 Task: Find connections with filter location Kharakvasla with filter topic #Businessmindsetswith filter profile language French with filter current company JPMorgan Chase & Co. with filter school St. Martin's Engineering College with filter industry Public Policy Offices with filter service category HR Consulting with filter keywords title Plumber
Action: Mouse moved to (292, 223)
Screenshot: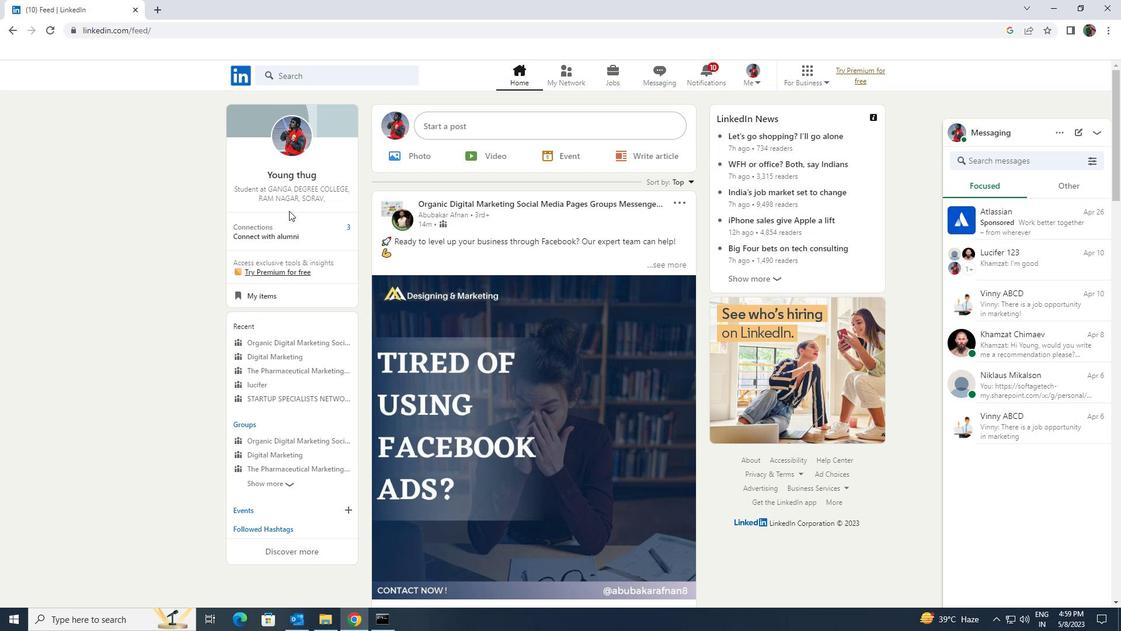 
Action: Mouse pressed left at (292, 223)
Screenshot: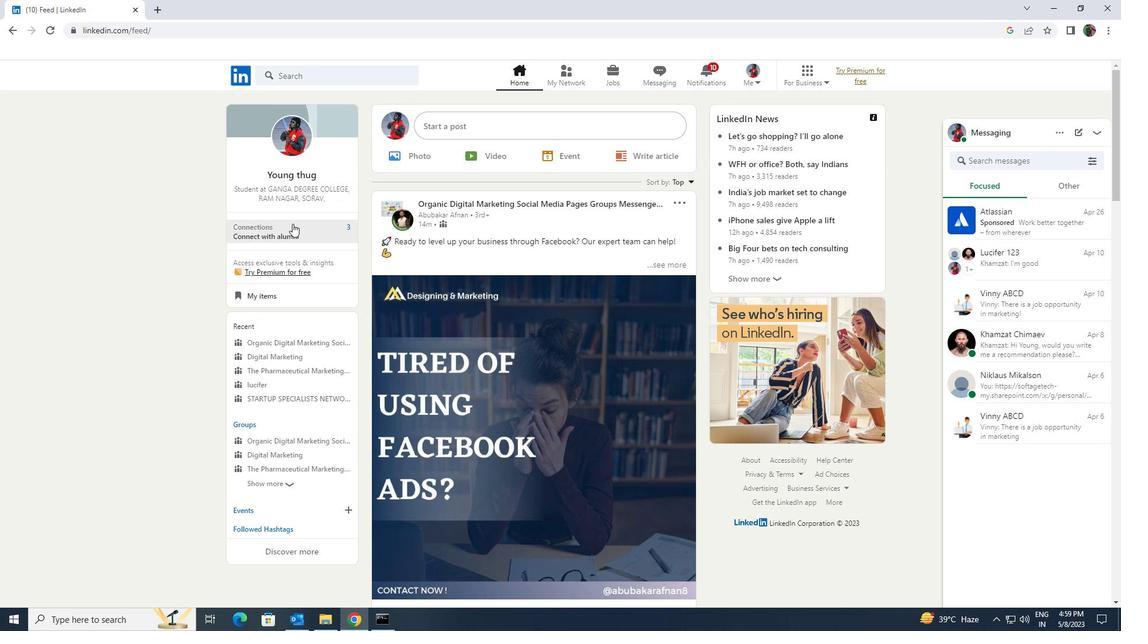 
Action: Mouse moved to (286, 139)
Screenshot: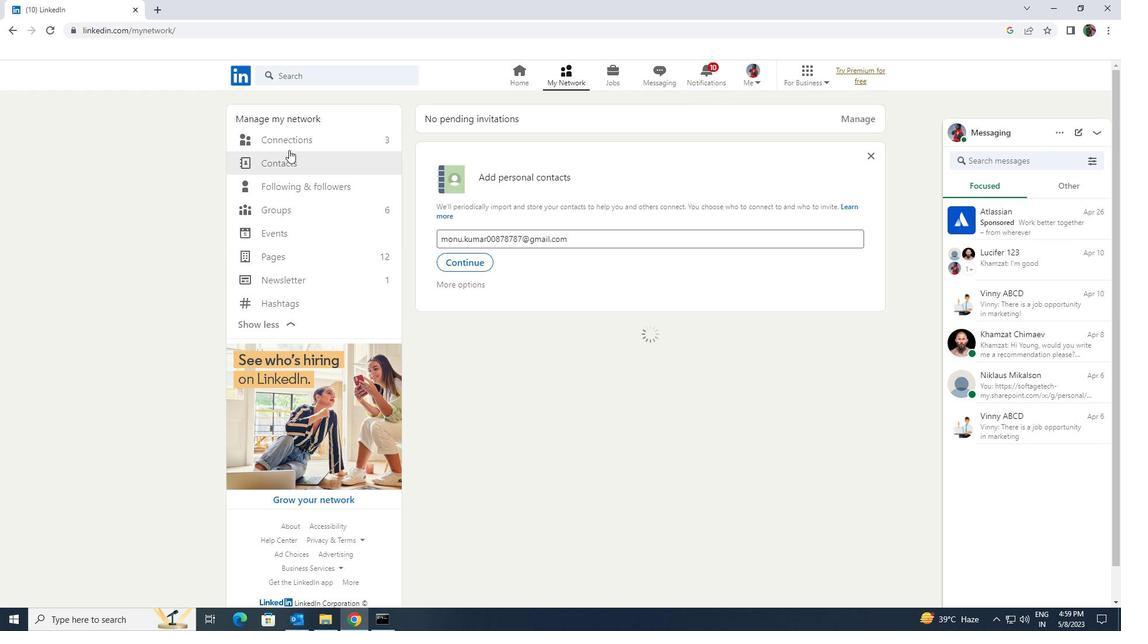 
Action: Mouse pressed left at (286, 139)
Screenshot: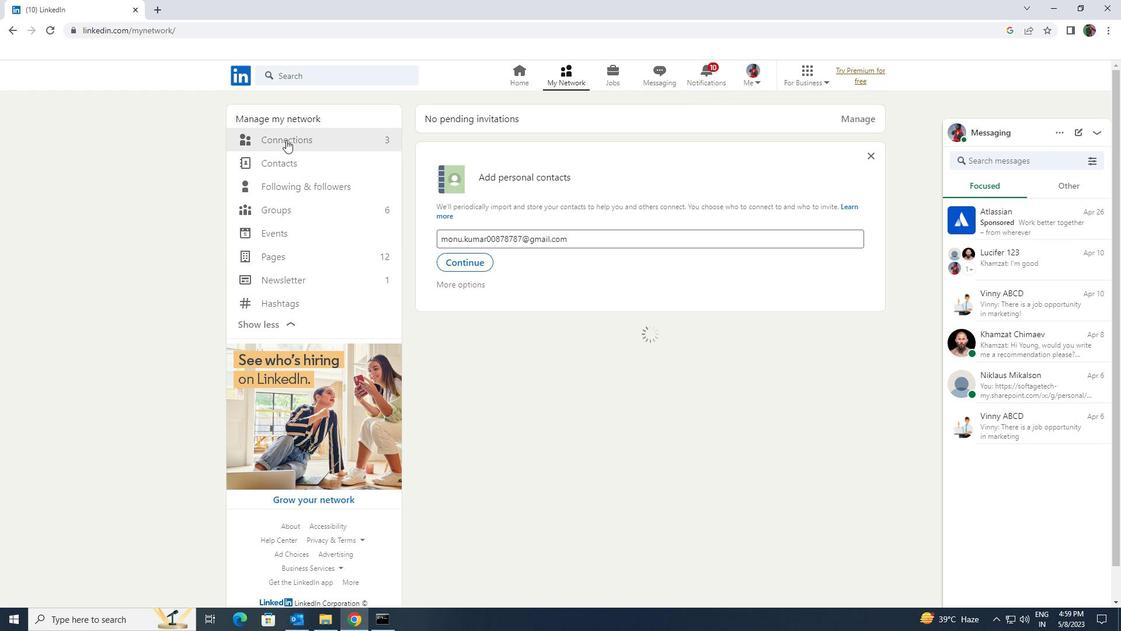
Action: Mouse moved to (641, 136)
Screenshot: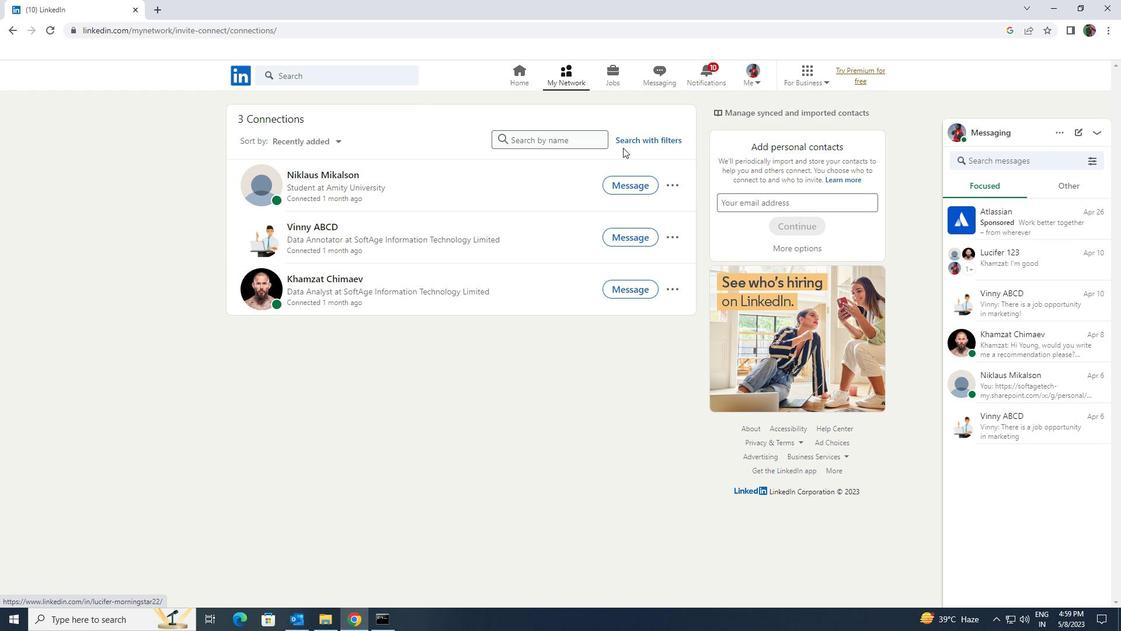 
Action: Mouse pressed left at (641, 136)
Screenshot: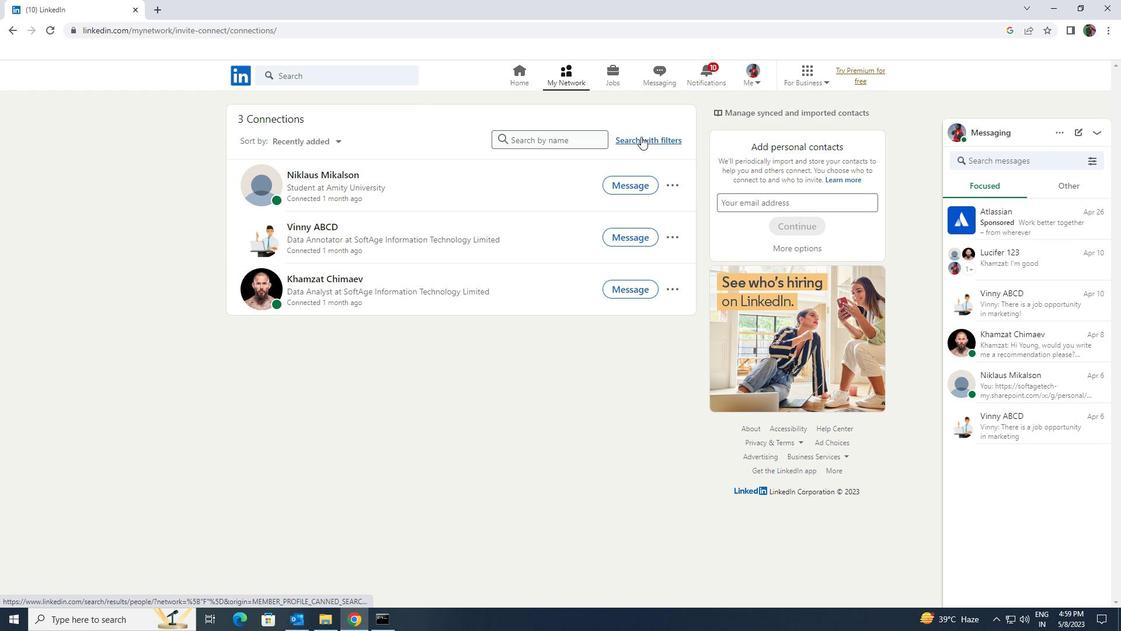
Action: Mouse moved to (601, 106)
Screenshot: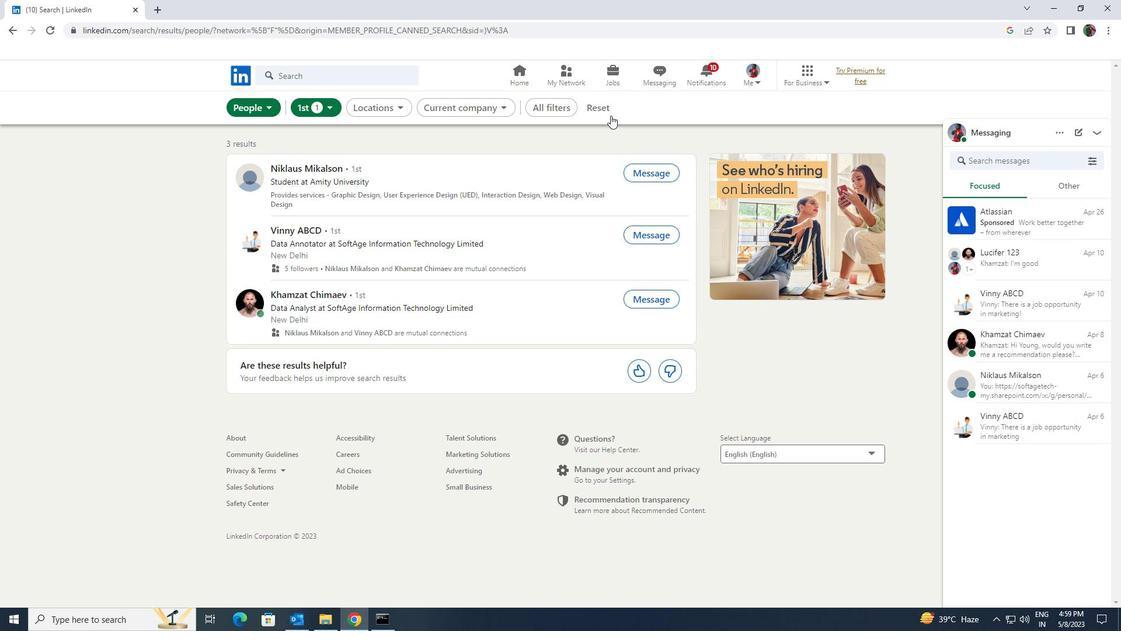 
Action: Mouse pressed left at (601, 106)
Screenshot: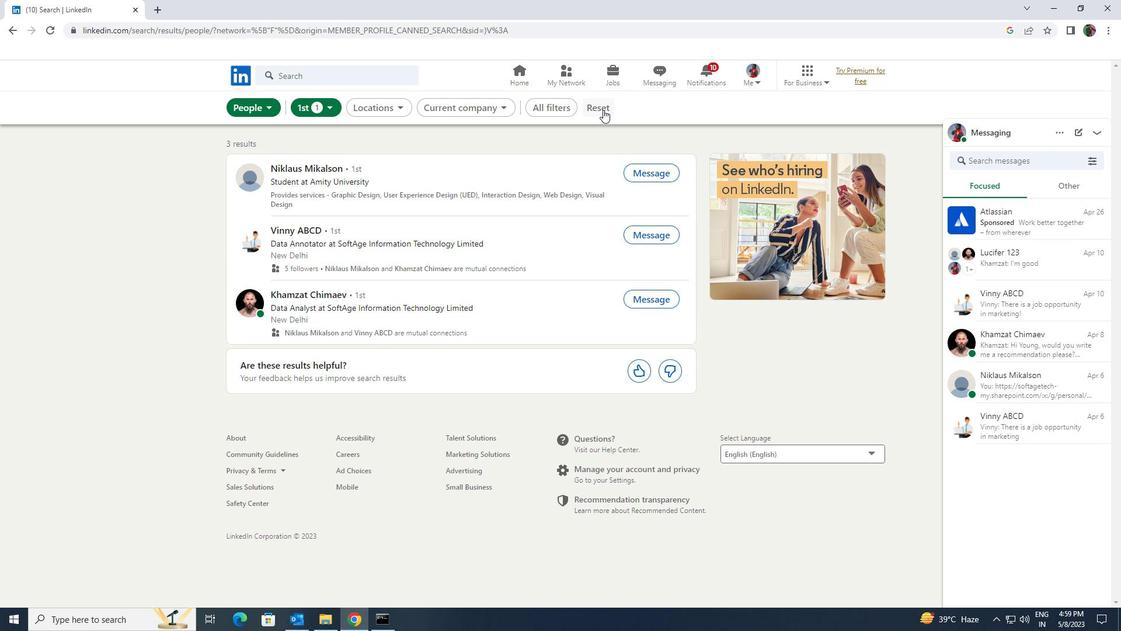 
Action: Mouse moved to (586, 106)
Screenshot: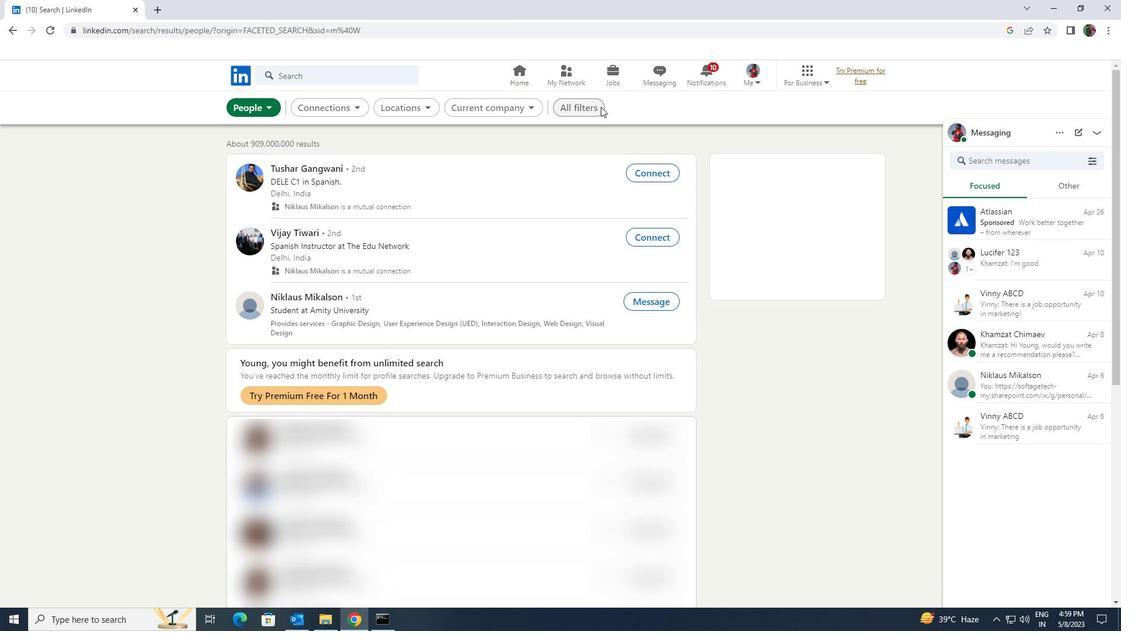 
Action: Mouse pressed left at (586, 106)
Screenshot: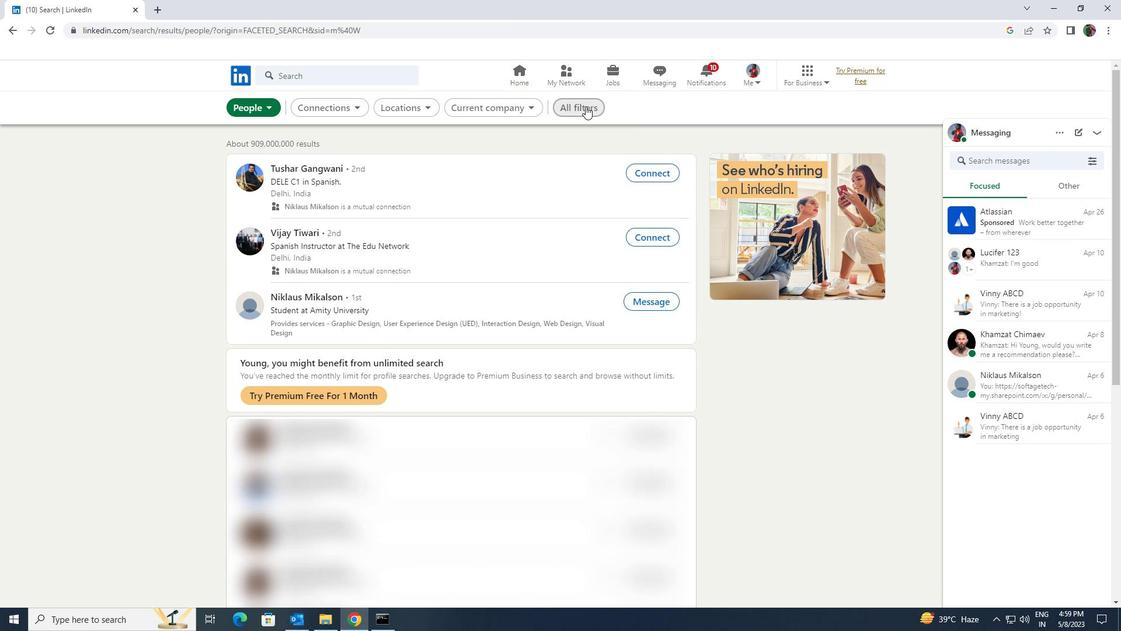 
Action: Mouse moved to (970, 462)
Screenshot: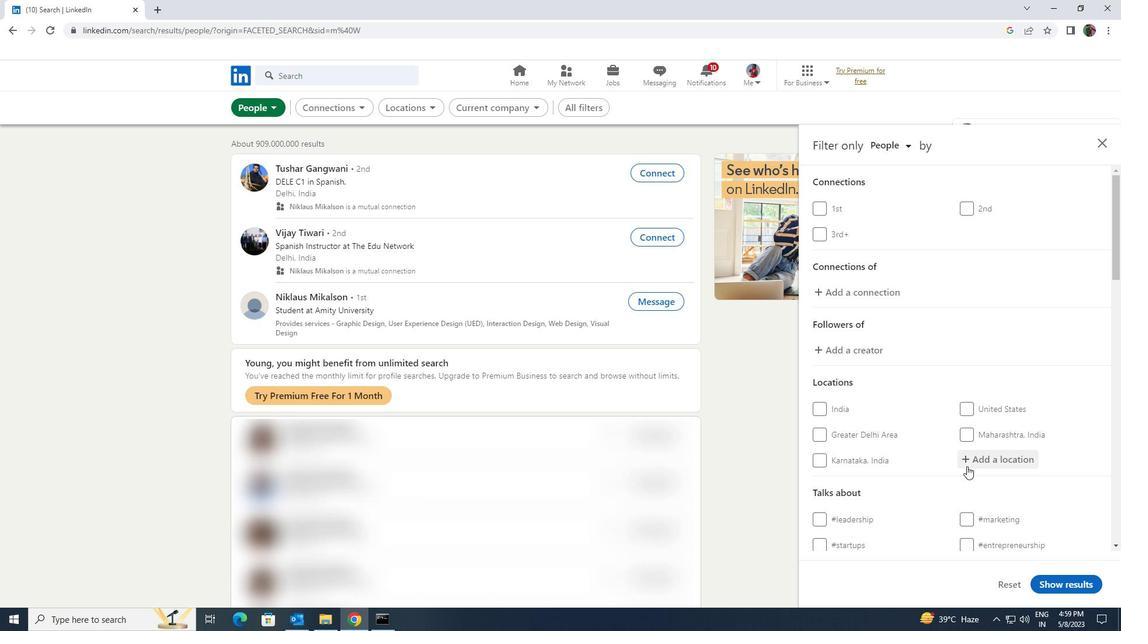 
Action: Mouse pressed left at (970, 462)
Screenshot: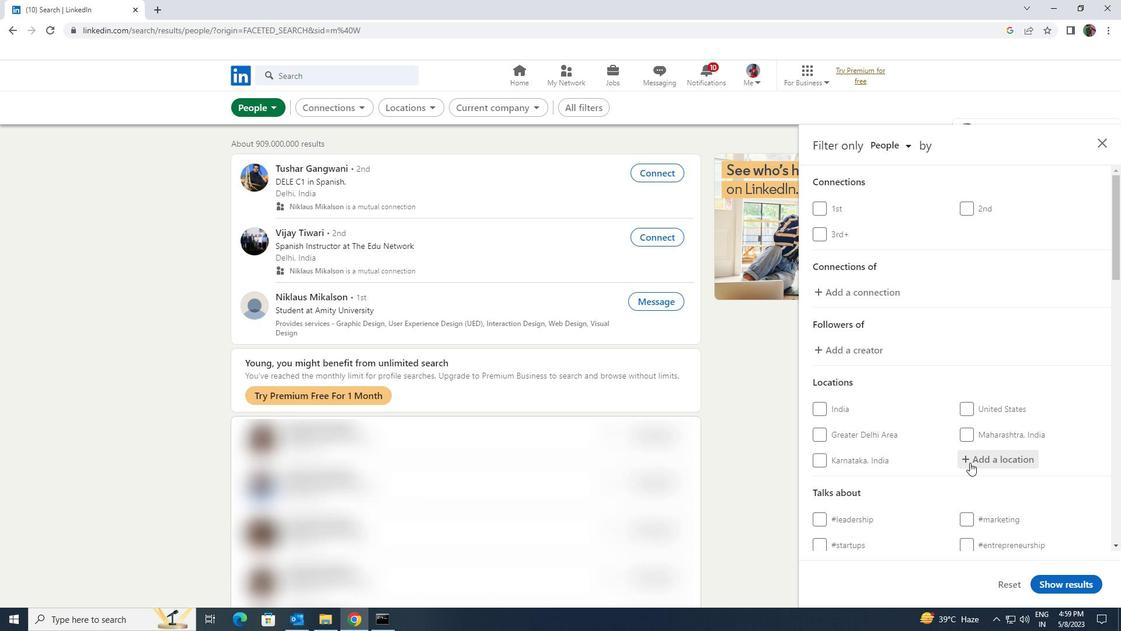 
Action: Mouse moved to (969, 460)
Screenshot: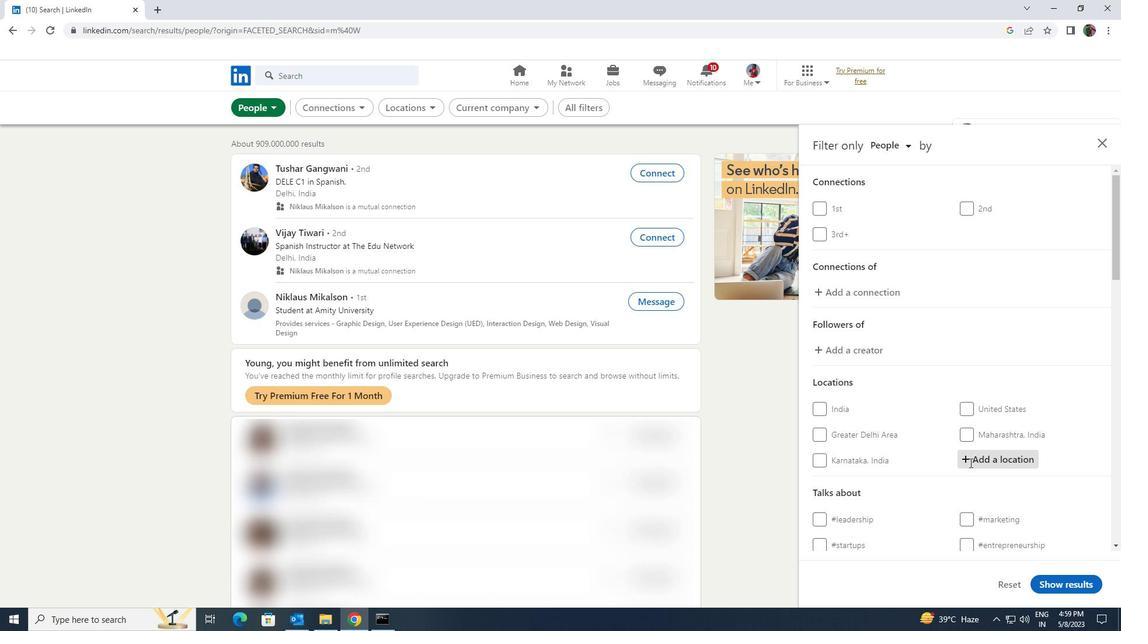
Action: Key pressed <Key.shift>KJ<Key.backspace>HARAKVASLA
Screenshot: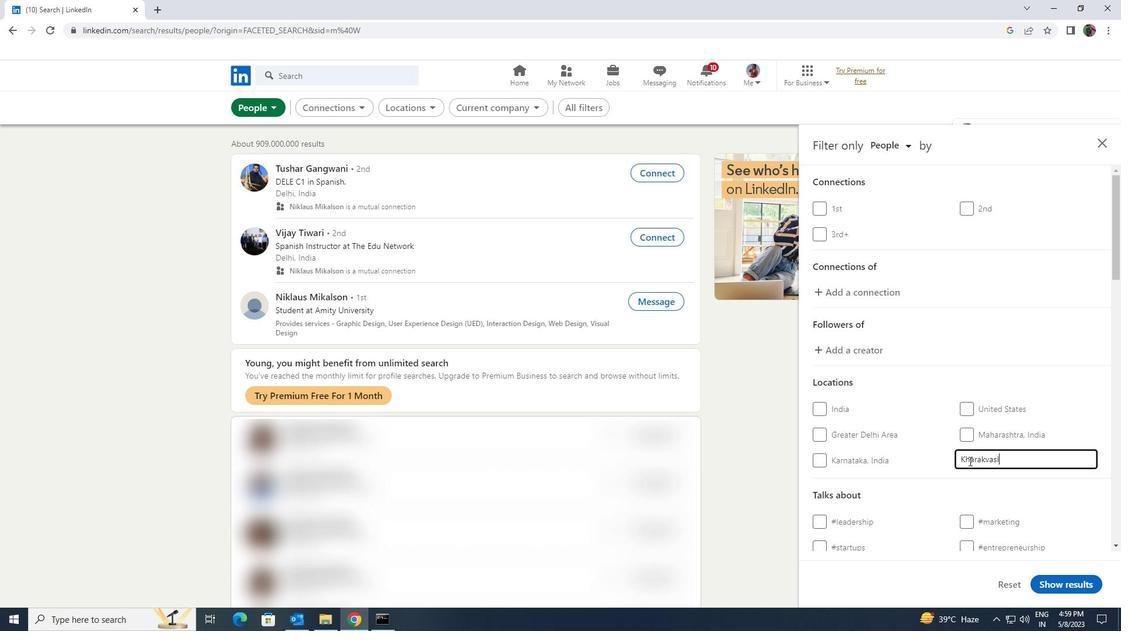 
Action: Mouse scrolled (969, 460) with delta (0, 0)
Screenshot: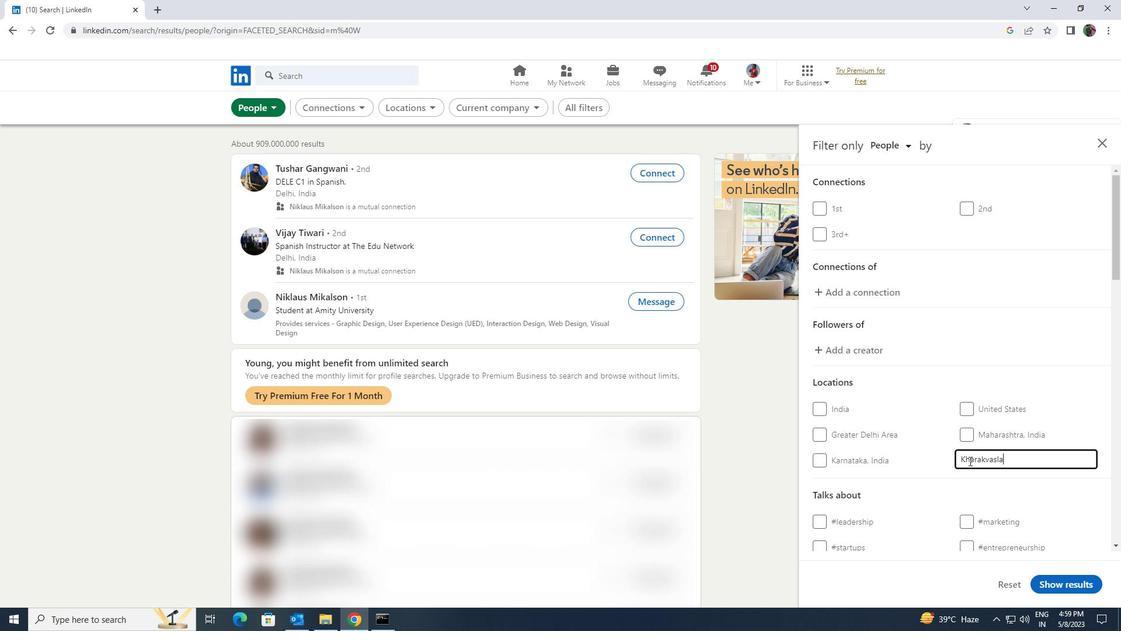 
Action: Mouse scrolled (969, 460) with delta (0, 0)
Screenshot: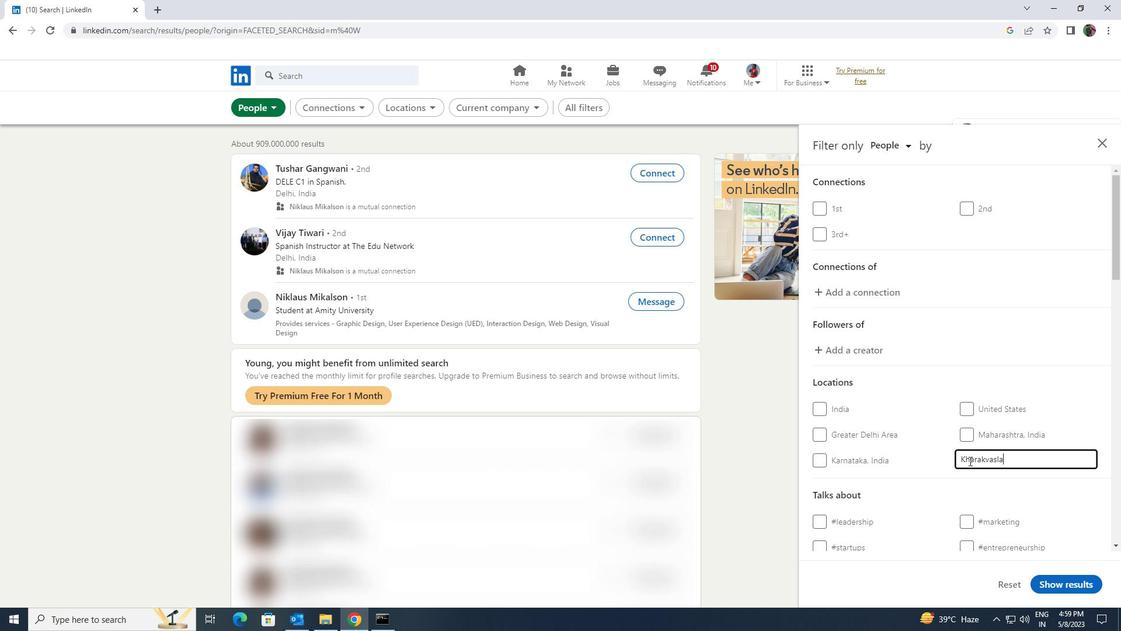 
Action: Mouse scrolled (969, 460) with delta (0, 0)
Screenshot: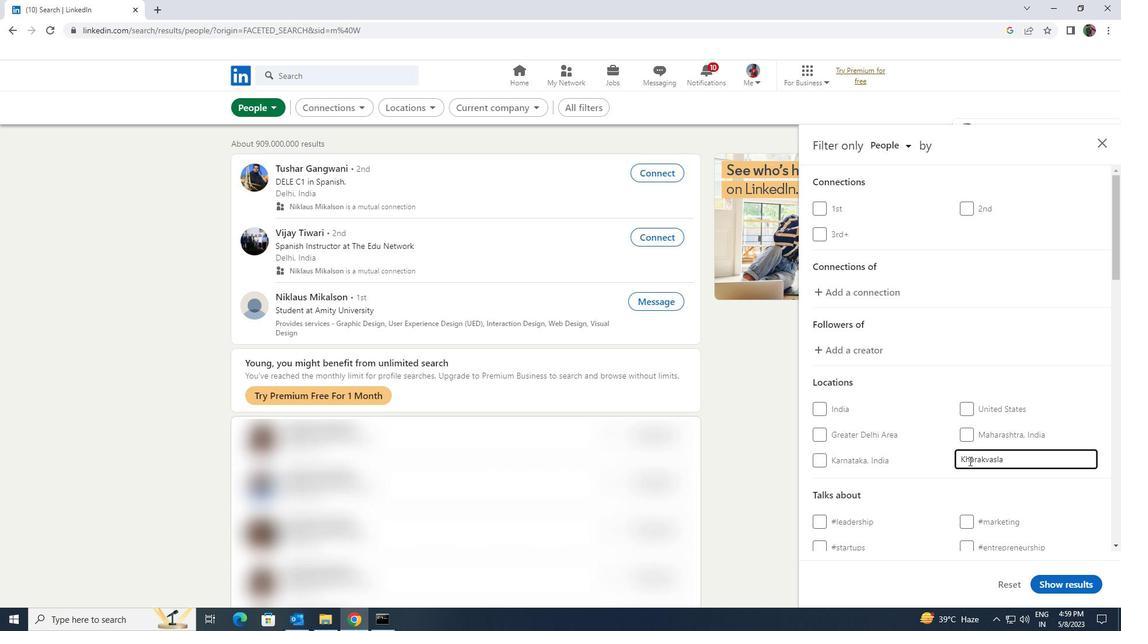 
Action: Mouse moved to (986, 401)
Screenshot: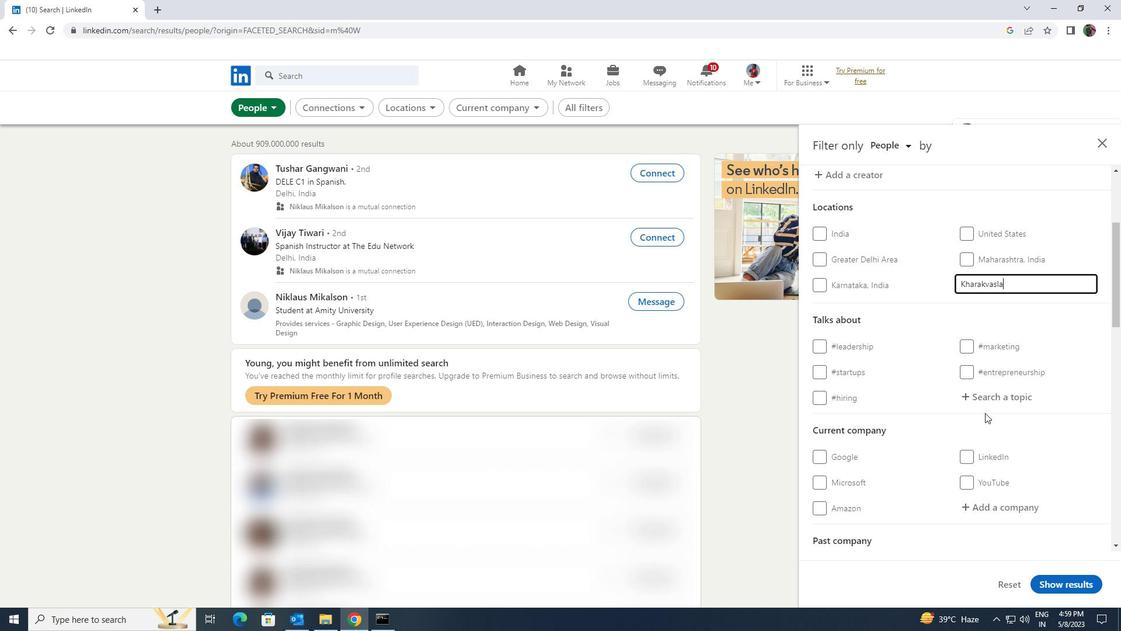 
Action: Mouse pressed left at (986, 401)
Screenshot: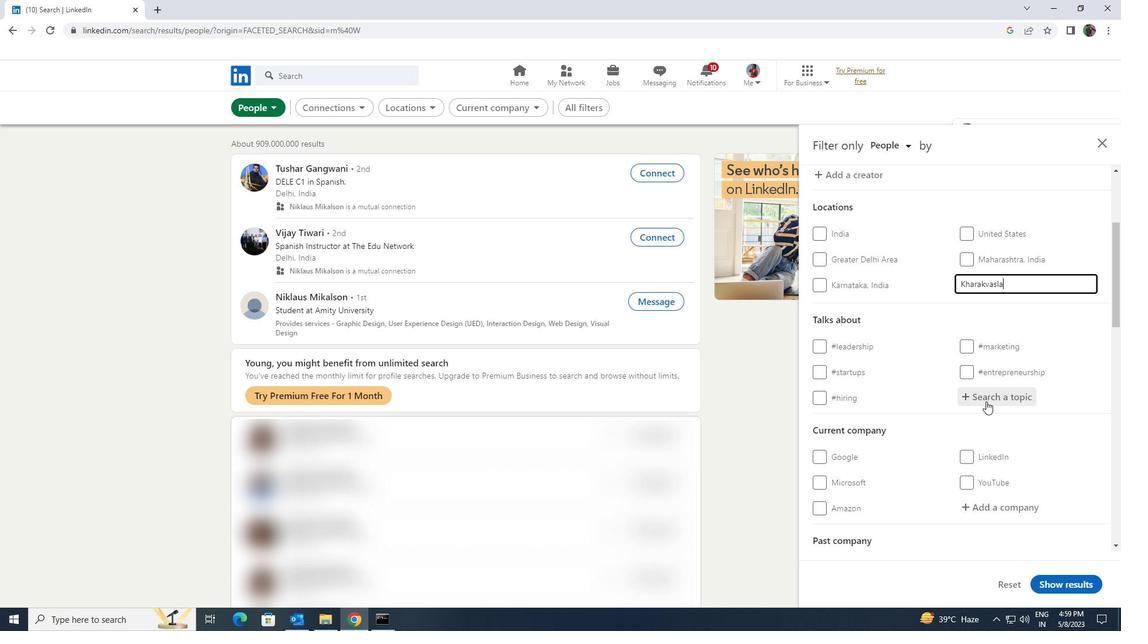 
Action: Key pressed <Key.shift><Key.shift><Key.shift>BUSINESSMIN
Screenshot: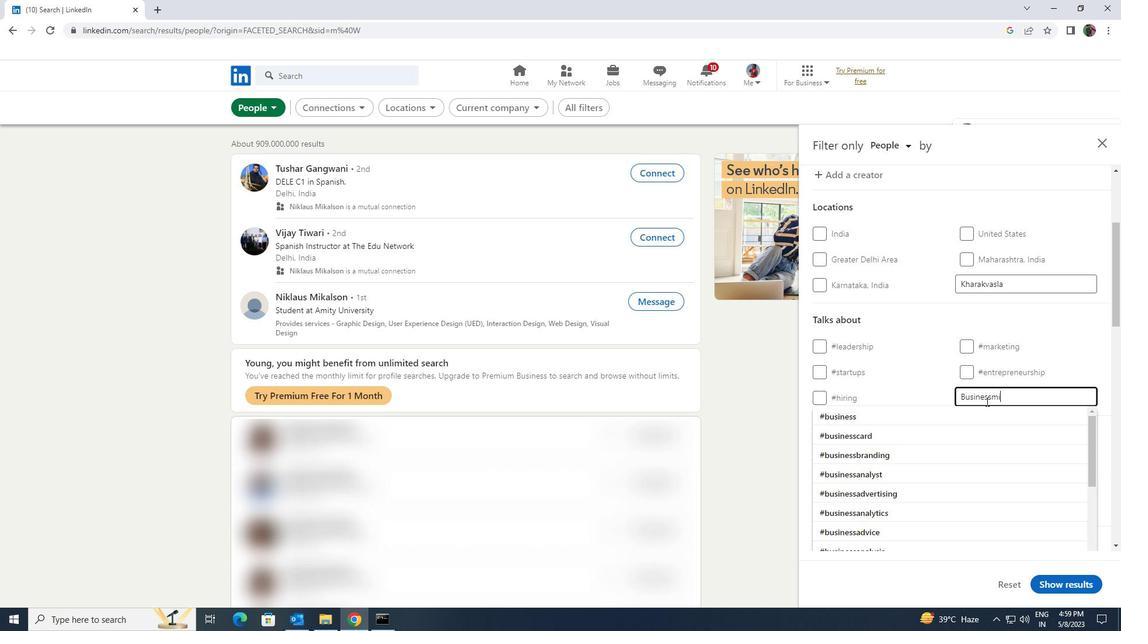 
Action: Mouse moved to (967, 433)
Screenshot: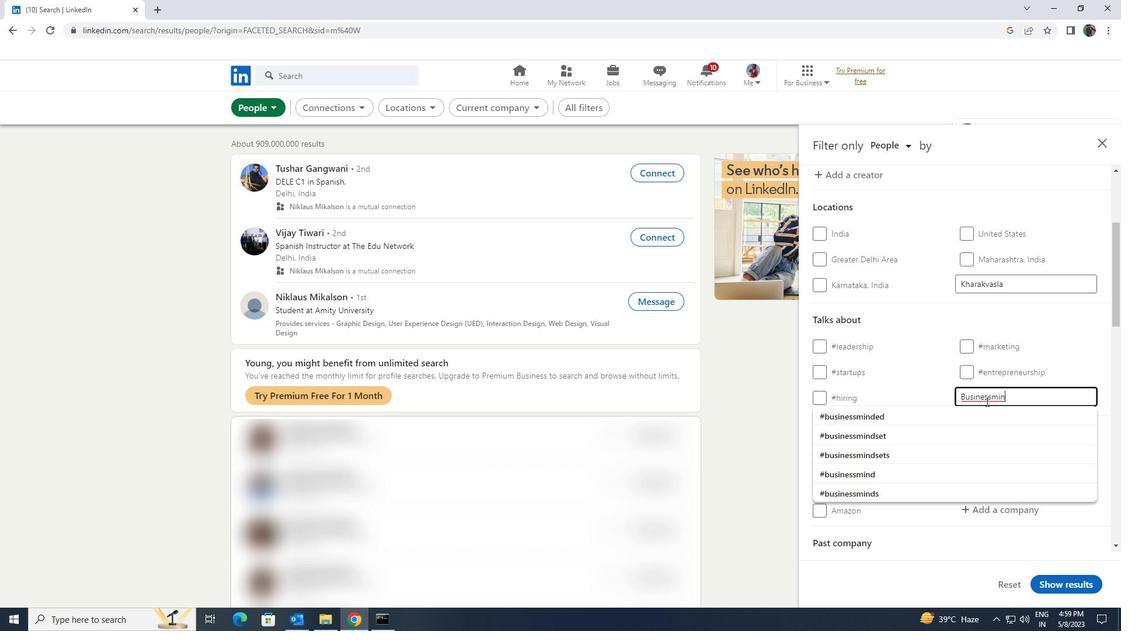 
Action: Mouse pressed left at (967, 433)
Screenshot: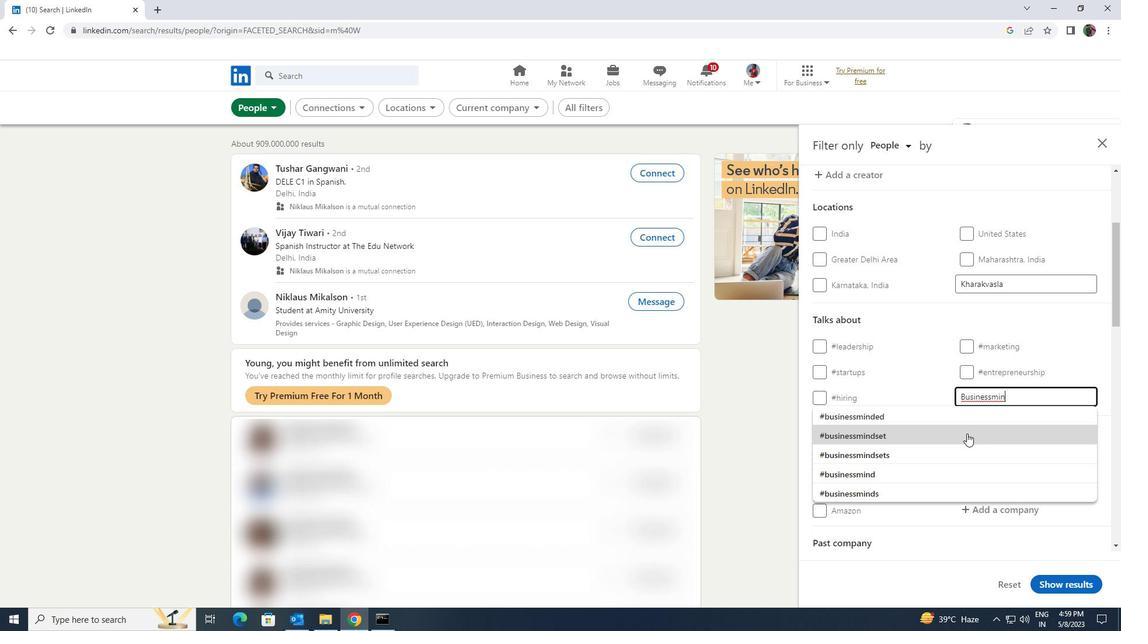 
Action: Mouse scrolled (967, 432) with delta (0, 0)
Screenshot: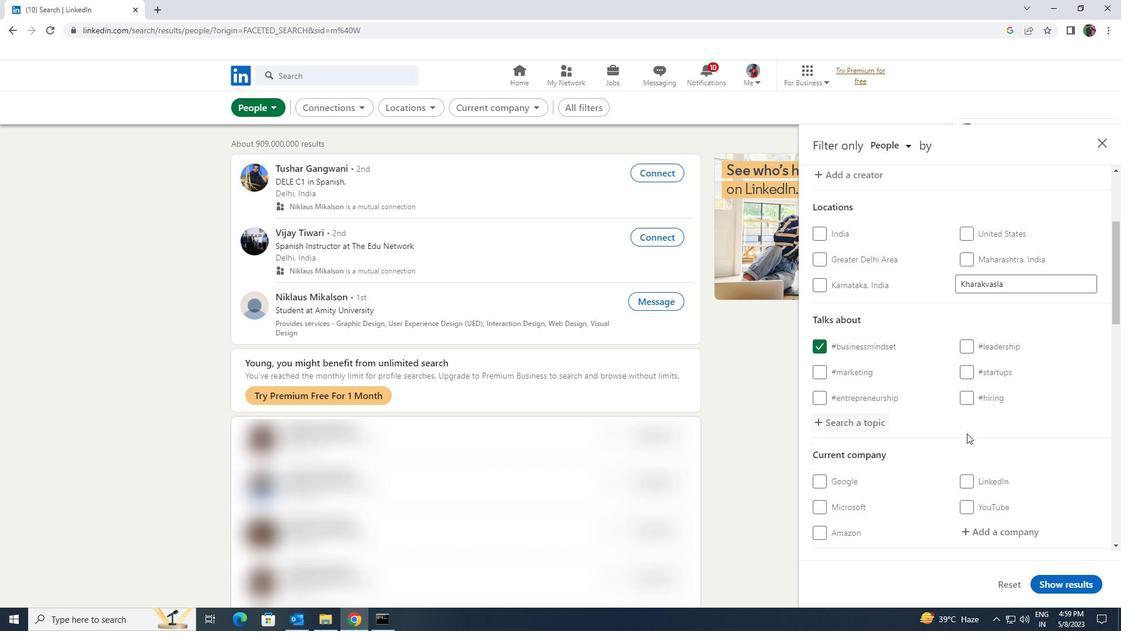 
Action: Mouse scrolled (967, 432) with delta (0, 0)
Screenshot: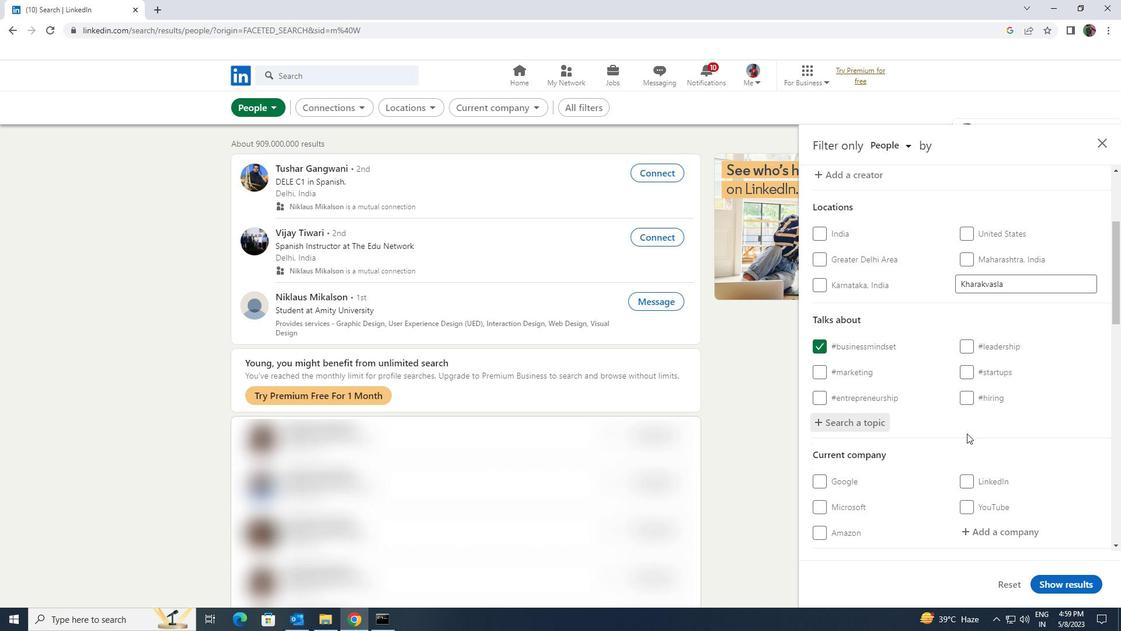 
Action: Mouse scrolled (967, 432) with delta (0, 0)
Screenshot: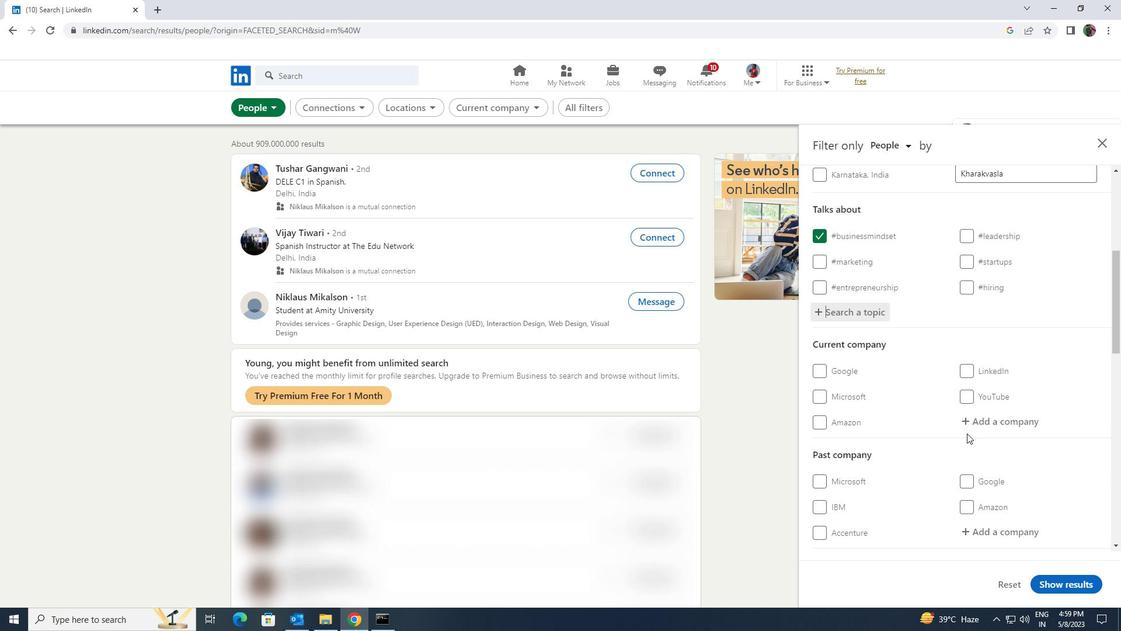 
Action: Mouse scrolled (967, 432) with delta (0, 0)
Screenshot: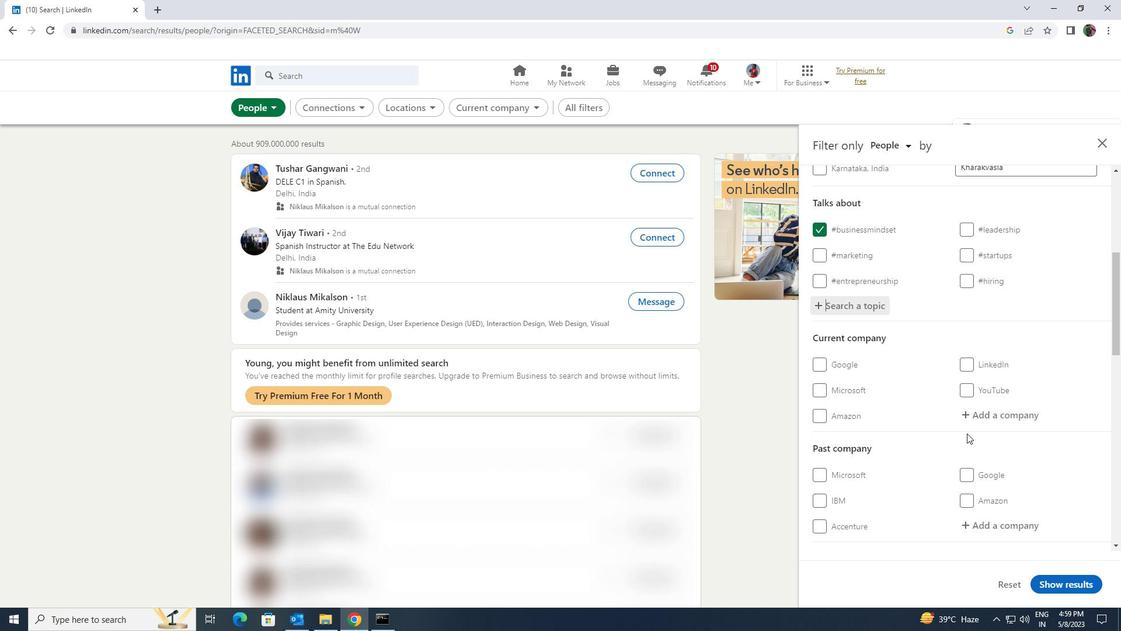 
Action: Mouse scrolled (967, 432) with delta (0, 0)
Screenshot: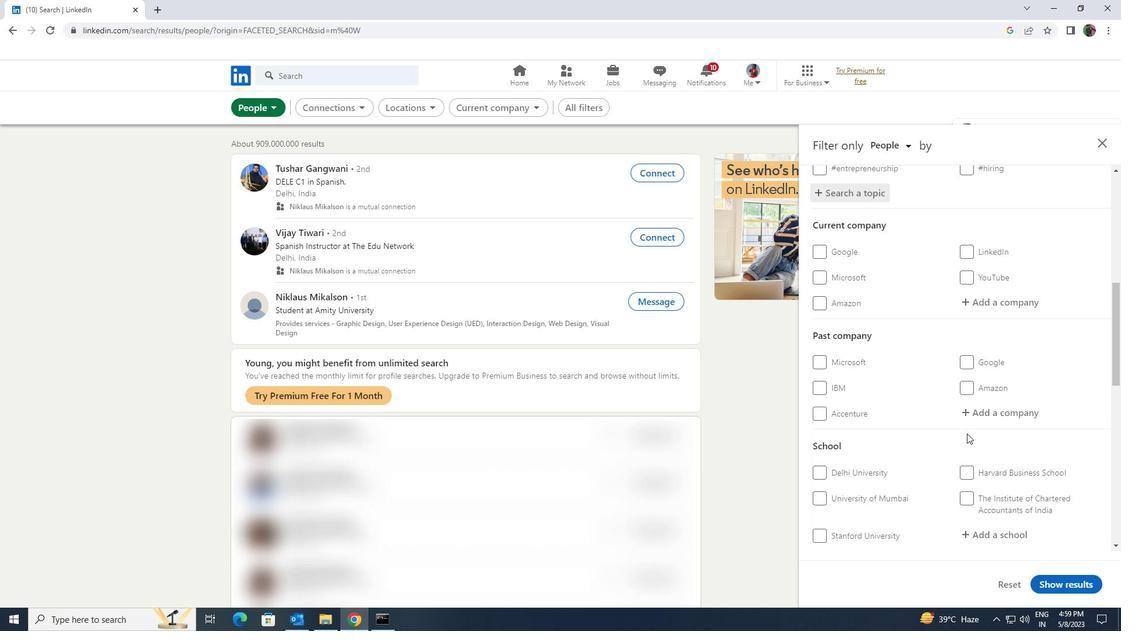 
Action: Mouse scrolled (967, 432) with delta (0, 0)
Screenshot: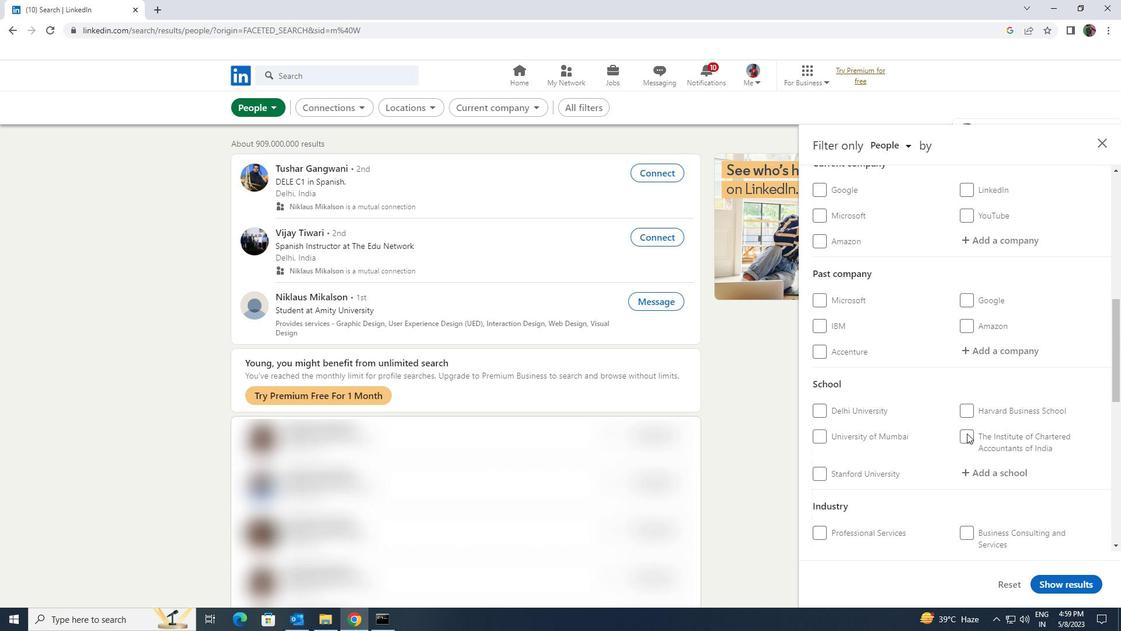 
Action: Mouse scrolled (967, 432) with delta (0, 0)
Screenshot: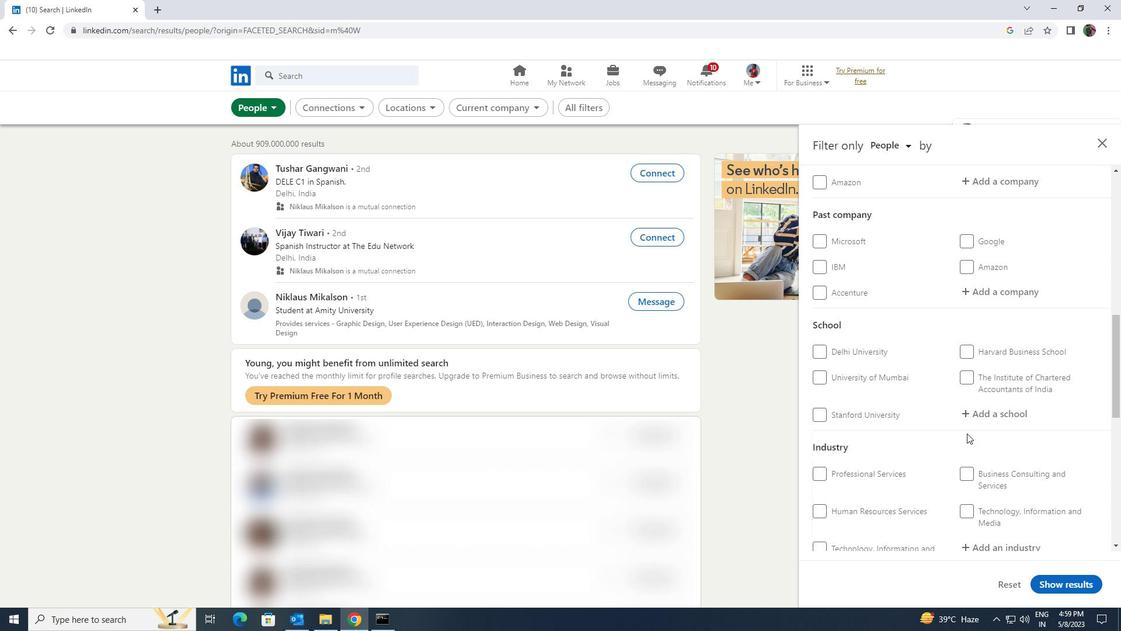 
Action: Mouse scrolled (967, 432) with delta (0, 0)
Screenshot: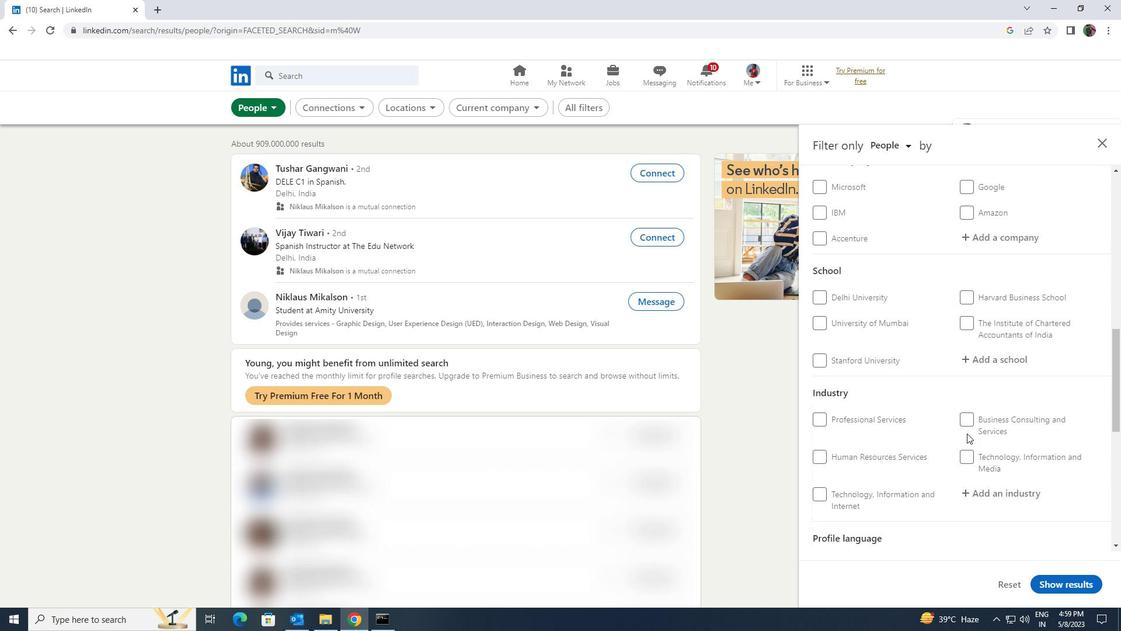 
Action: Mouse scrolled (967, 432) with delta (0, 0)
Screenshot: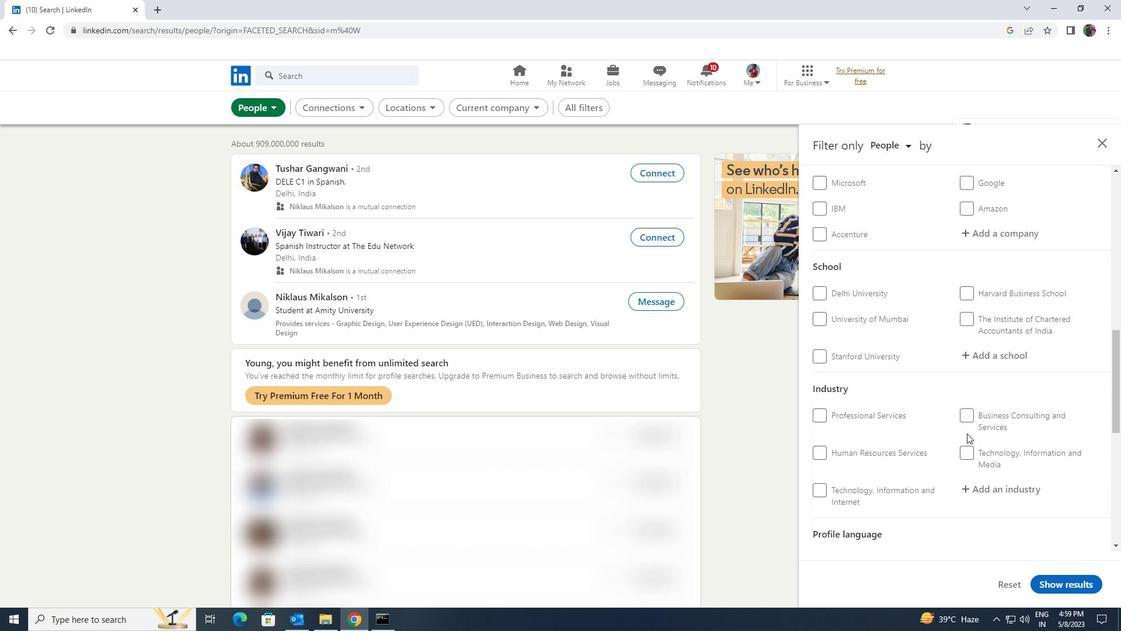
Action: Mouse scrolled (967, 432) with delta (0, 0)
Screenshot: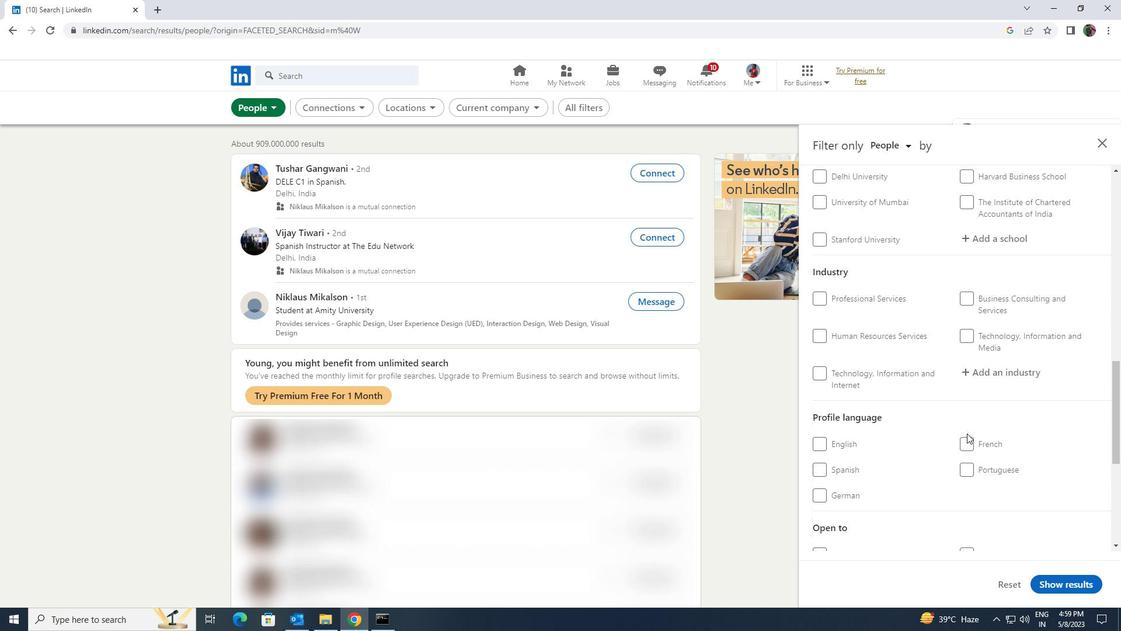 
Action: Mouse moved to (971, 392)
Screenshot: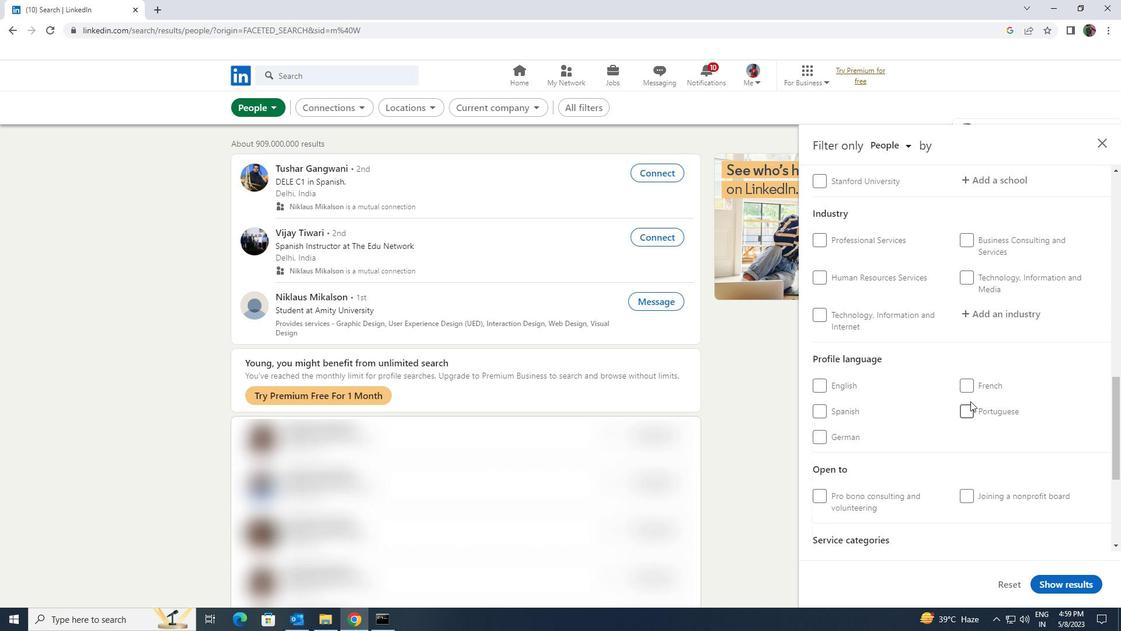 
Action: Mouse pressed left at (971, 392)
Screenshot: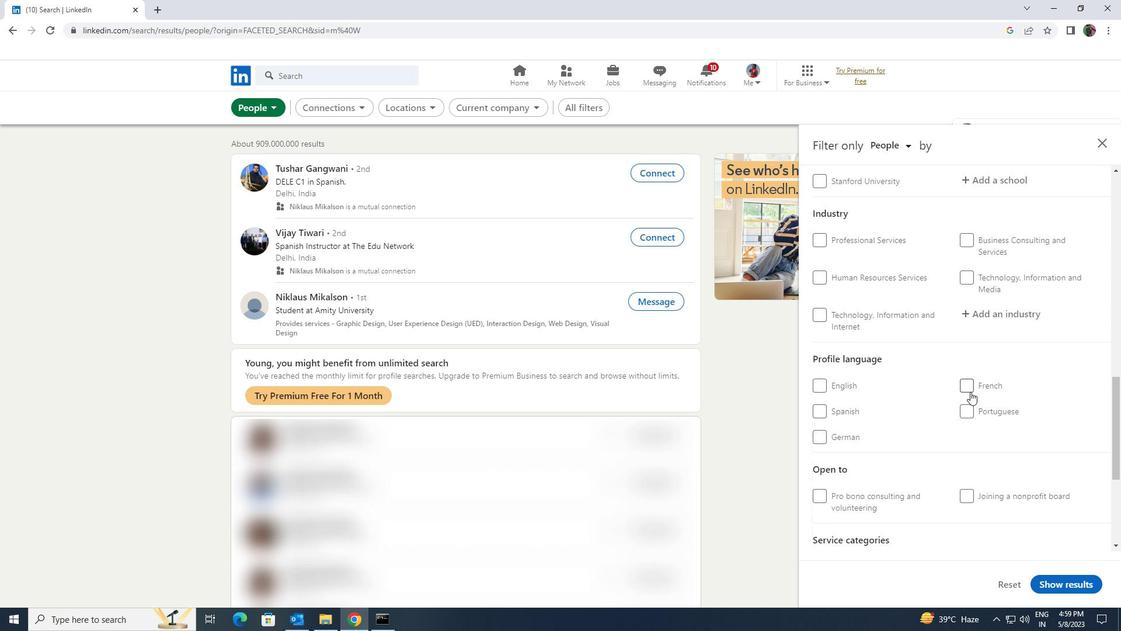 
Action: Mouse scrolled (971, 392) with delta (0, 0)
Screenshot: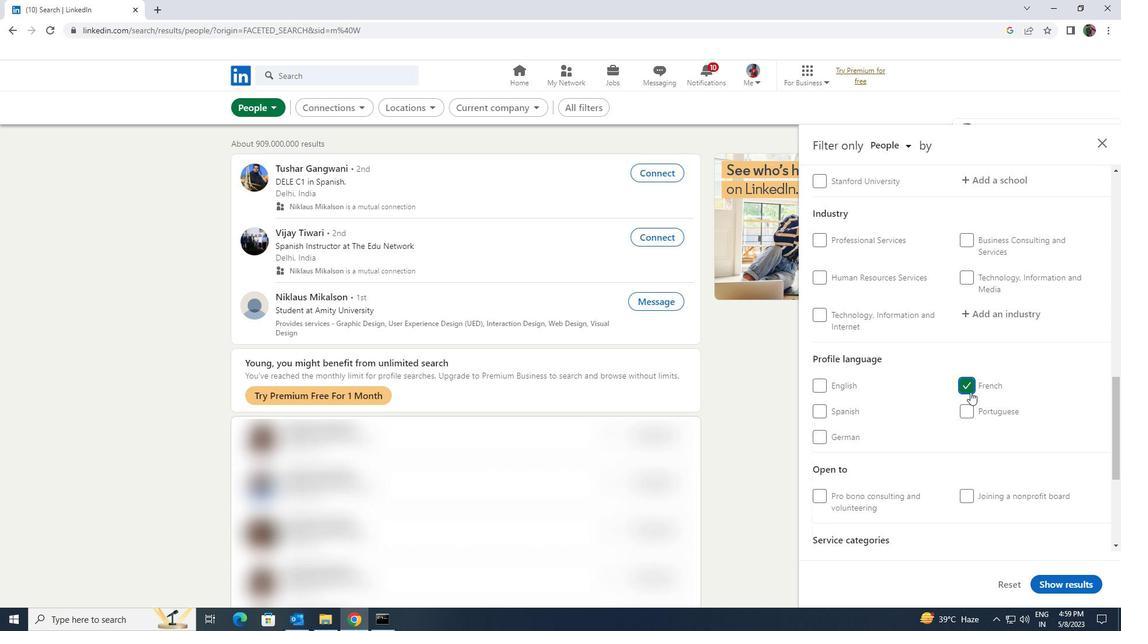 
Action: Mouse scrolled (971, 392) with delta (0, 0)
Screenshot: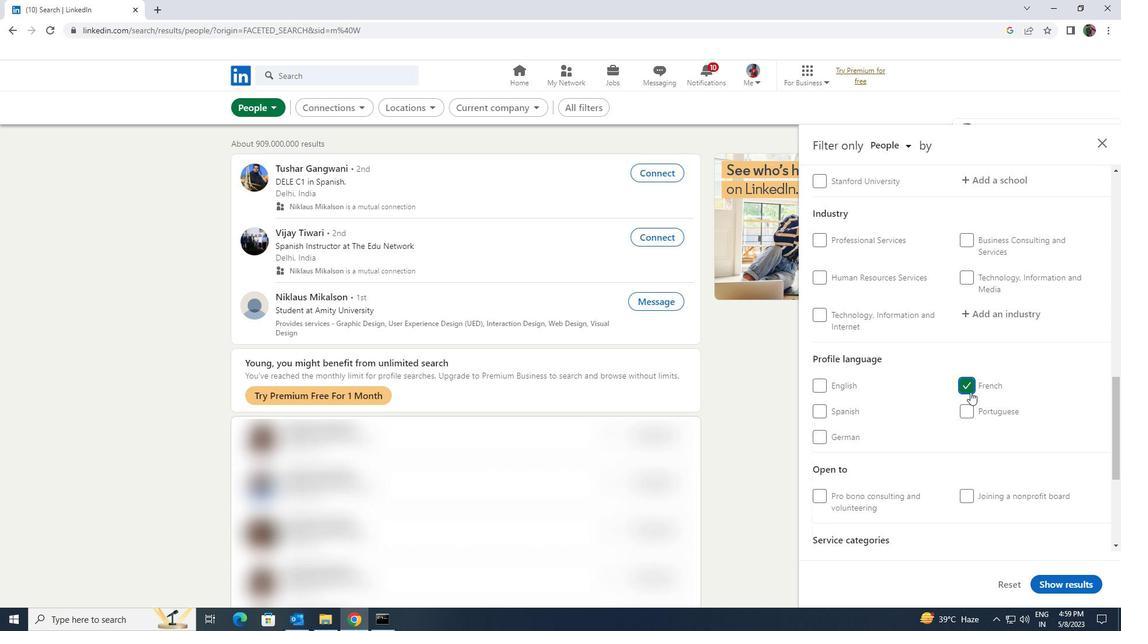 
Action: Mouse scrolled (971, 392) with delta (0, 0)
Screenshot: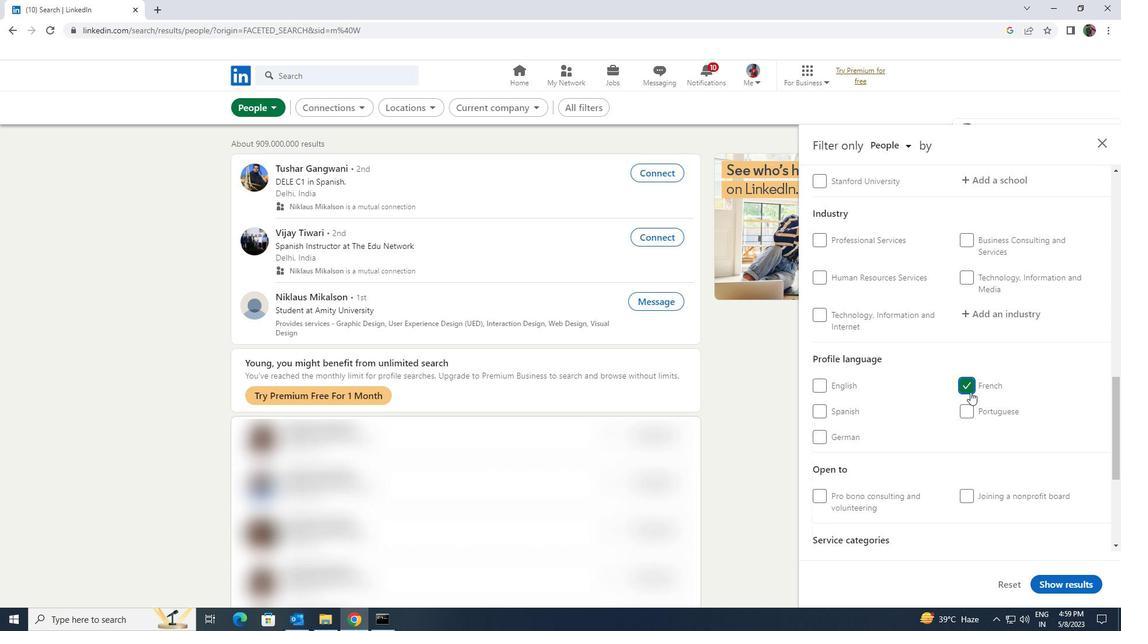 
Action: Mouse scrolled (971, 392) with delta (0, 0)
Screenshot: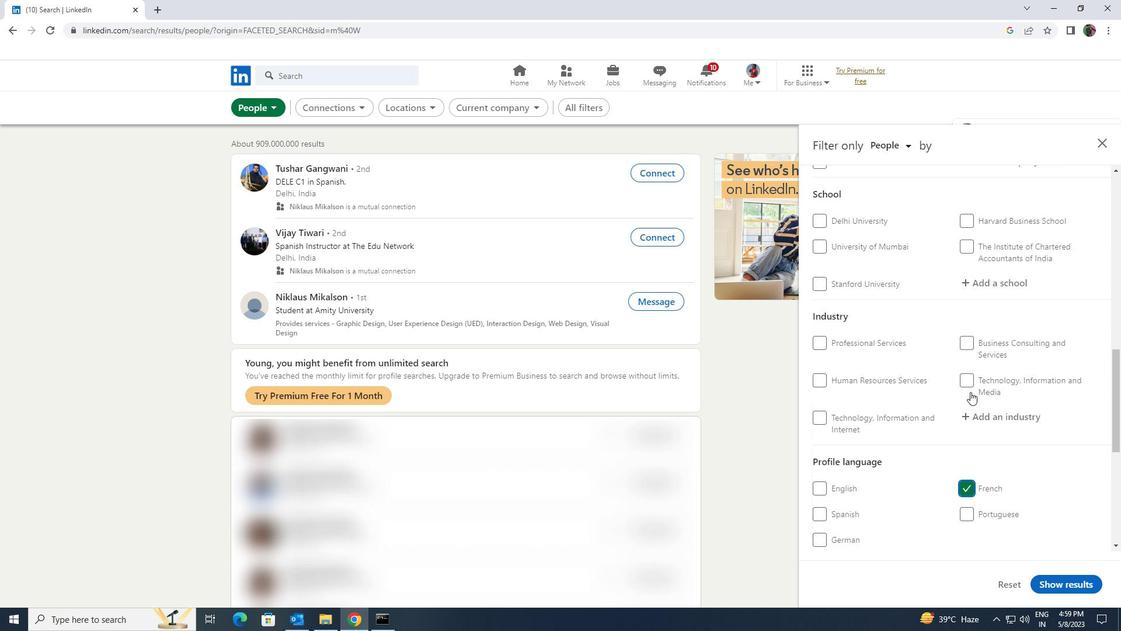 
Action: Mouse scrolled (971, 392) with delta (0, 0)
Screenshot: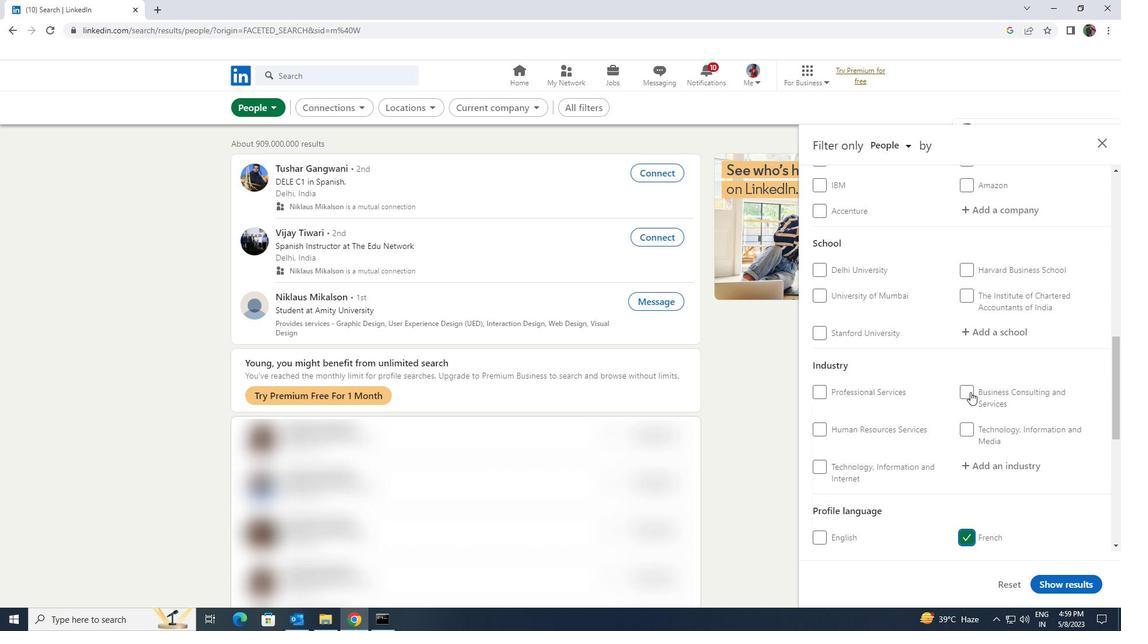 
Action: Mouse scrolled (971, 392) with delta (0, 0)
Screenshot: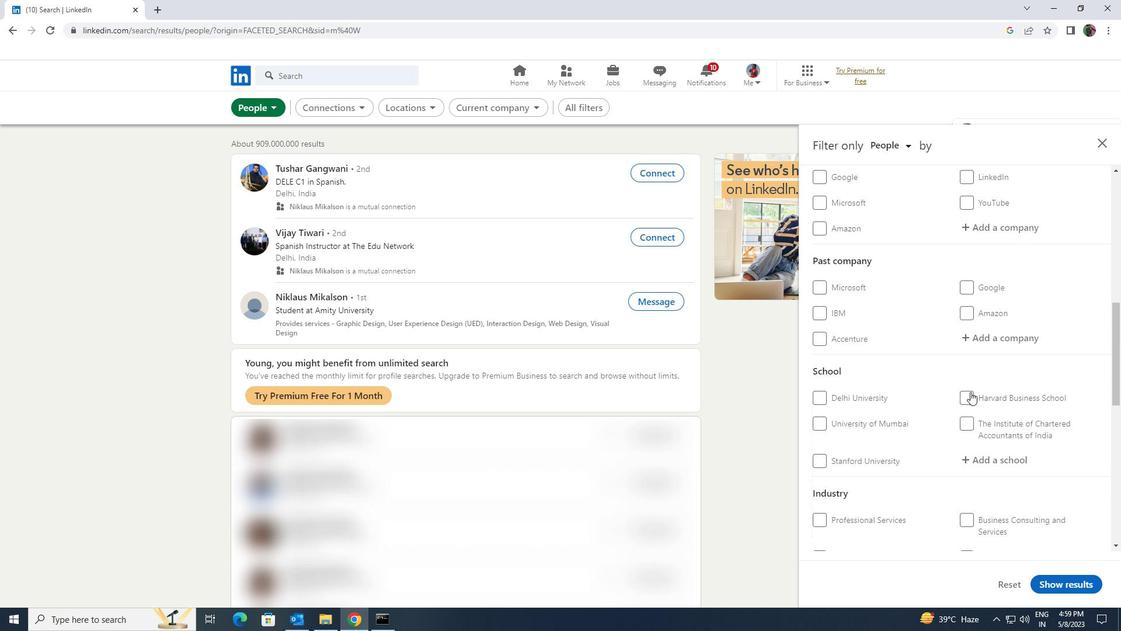 
Action: Mouse scrolled (971, 392) with delta (0, 0)
Screenshot: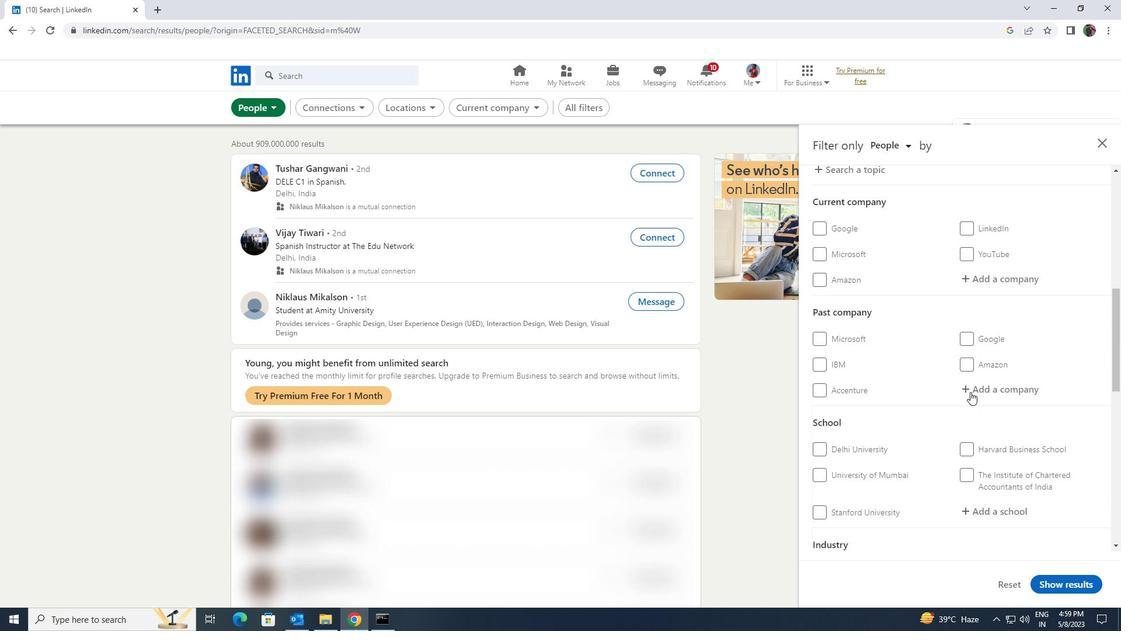 
Action: Mouse moved to (973, 359)
Screenshot: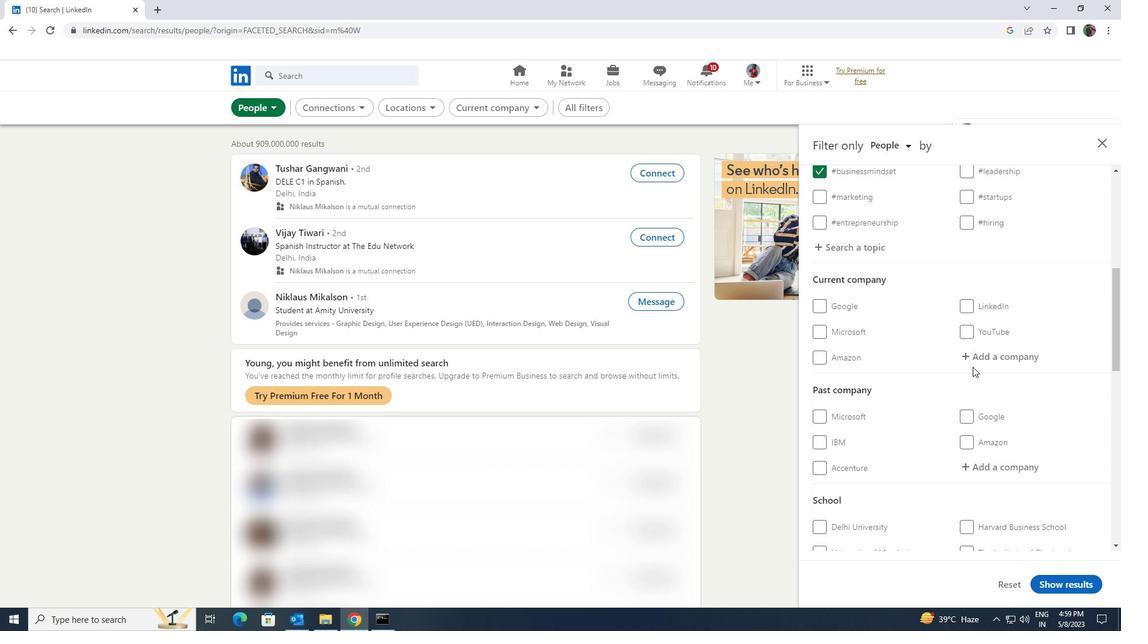 
Action: Mouse pressed left at (973, 359)
Screenshot: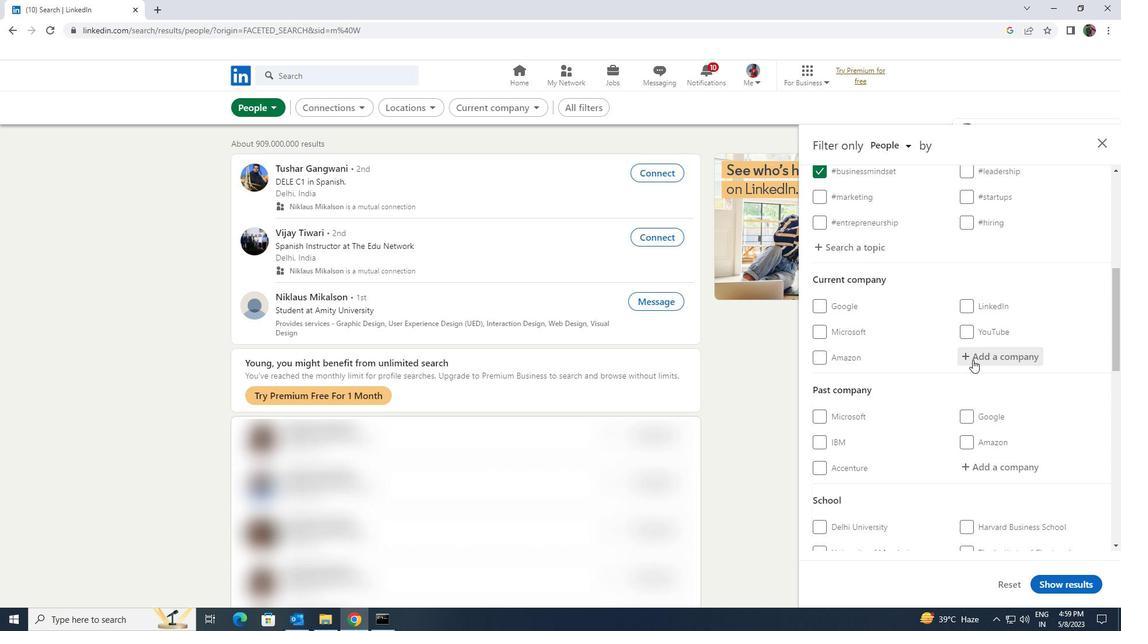 
Action: Key pressed <Key.shift><Key.shift><Key.shift><Key.shift><Key.shift><Key.shift><Key.shift><Key.shift><Key.shift><Key.shift><Key.shift><Key.shift><Key.shift><Key.shift><Key.shift><Key.shift><Key.shift>JPMORGAN
Screenshot: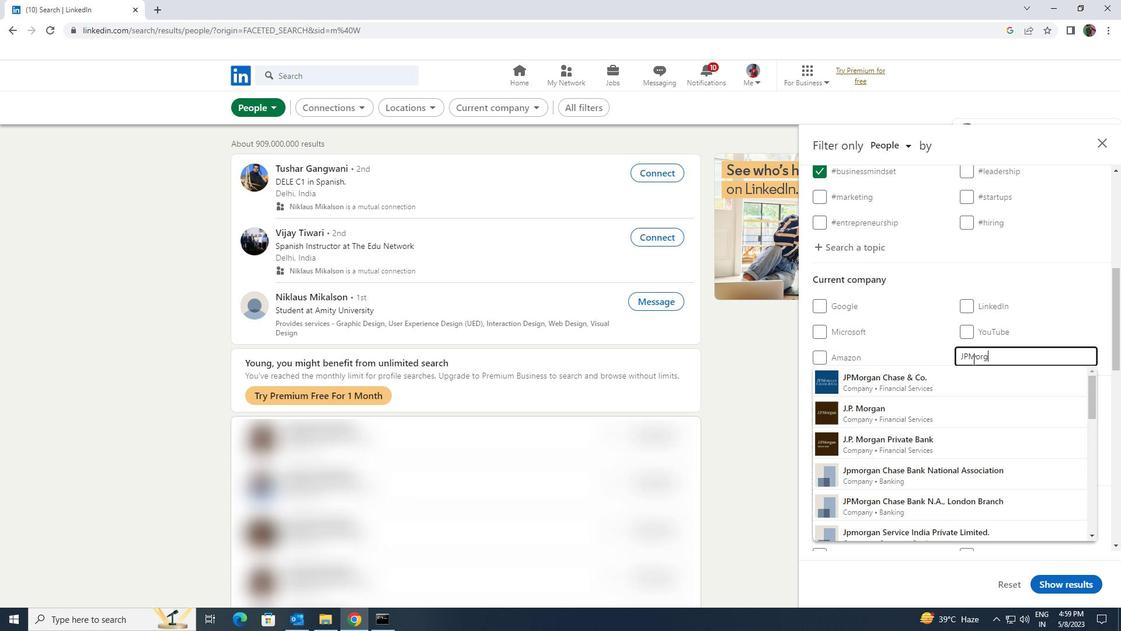 
Action: Mouse moved to (973, 371)
Screenshot: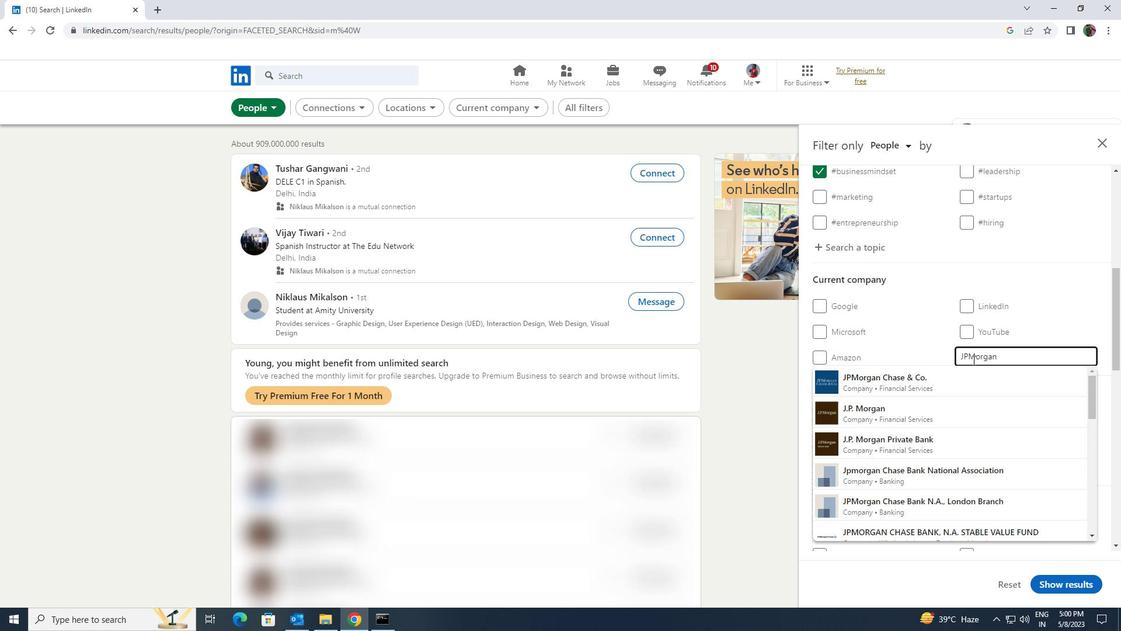 
Action: Mouse pressed left at (973, 371)
Screenshot: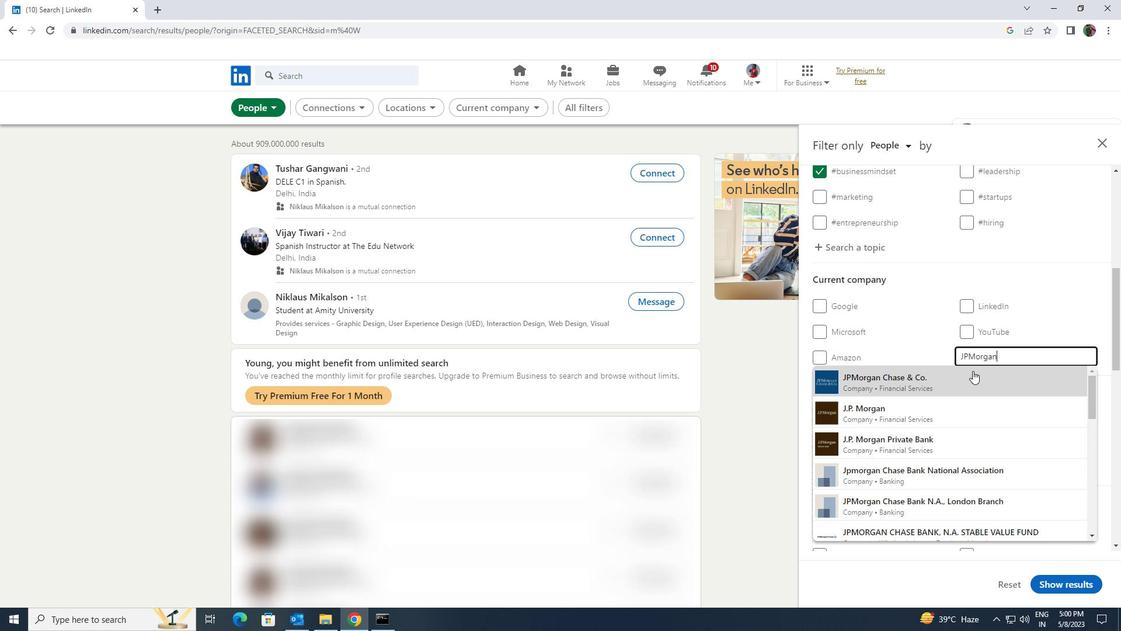 
Action: Mouse scrolled (973, 370) with delta (0, 0)
Screenshot: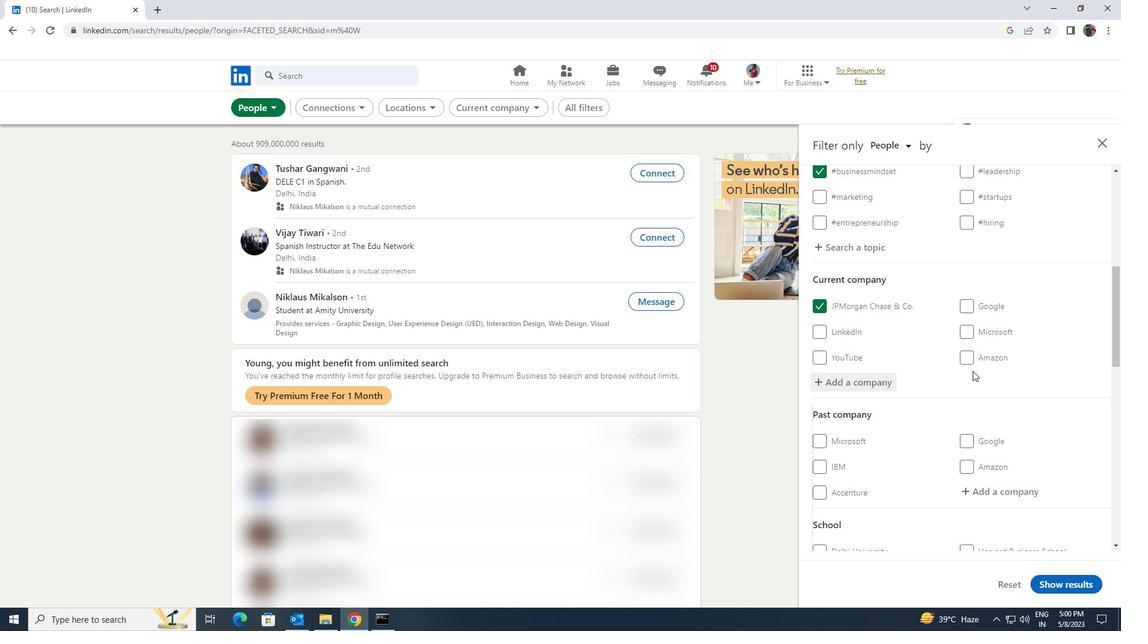 
Action: Mouse scrolled (973, 370) with delta (0, 0)
Screenshot: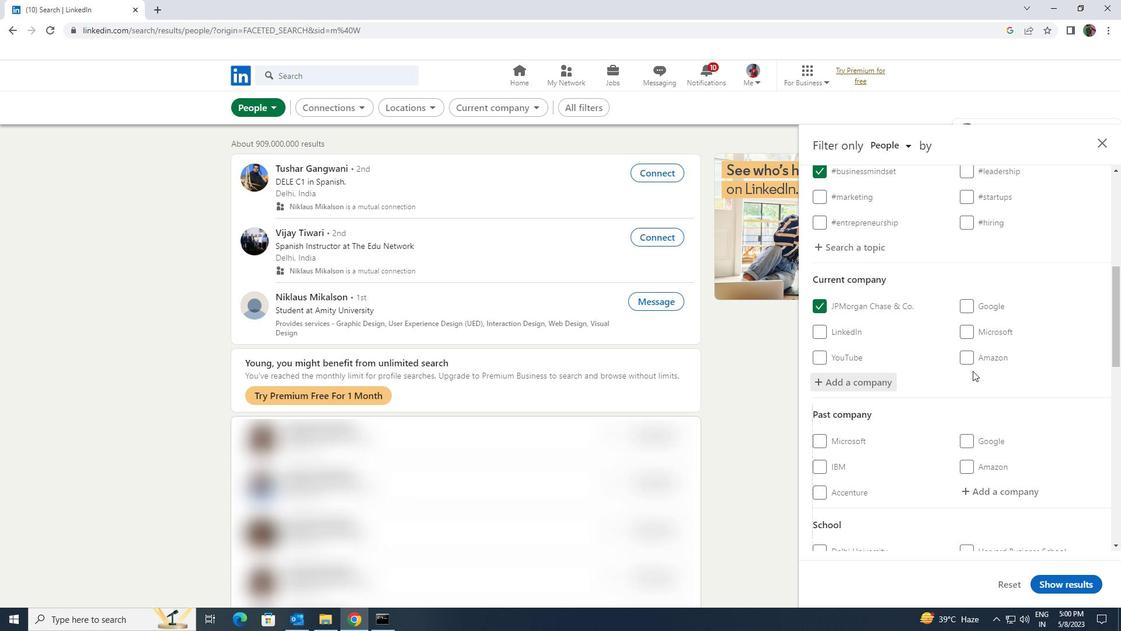 
Action: Mouse moved to (973, 369)
Screenshot: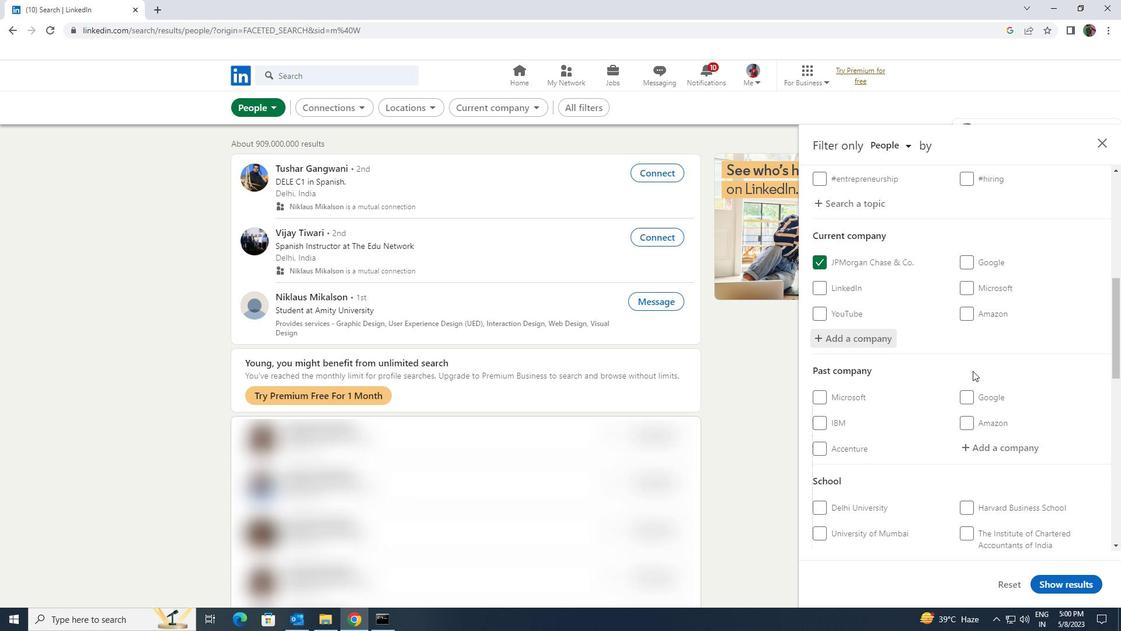 
Action: Mouse scrolled (973, 368) with delta (0, 0)
Screenshot: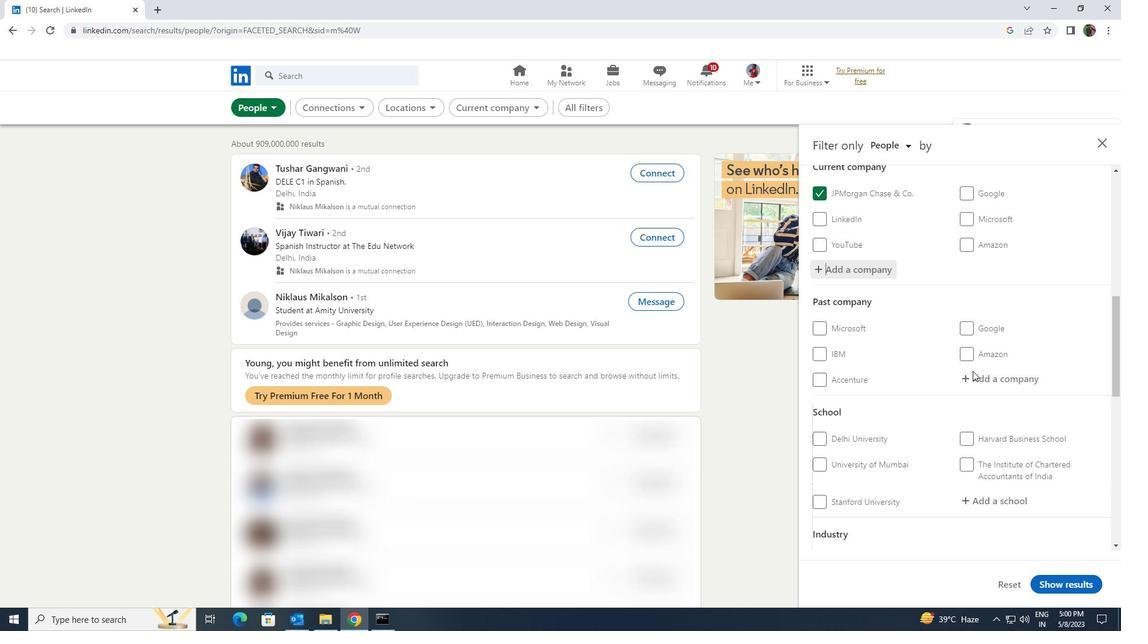 
Action: Mouse moved to (975, 432)
Screenshot: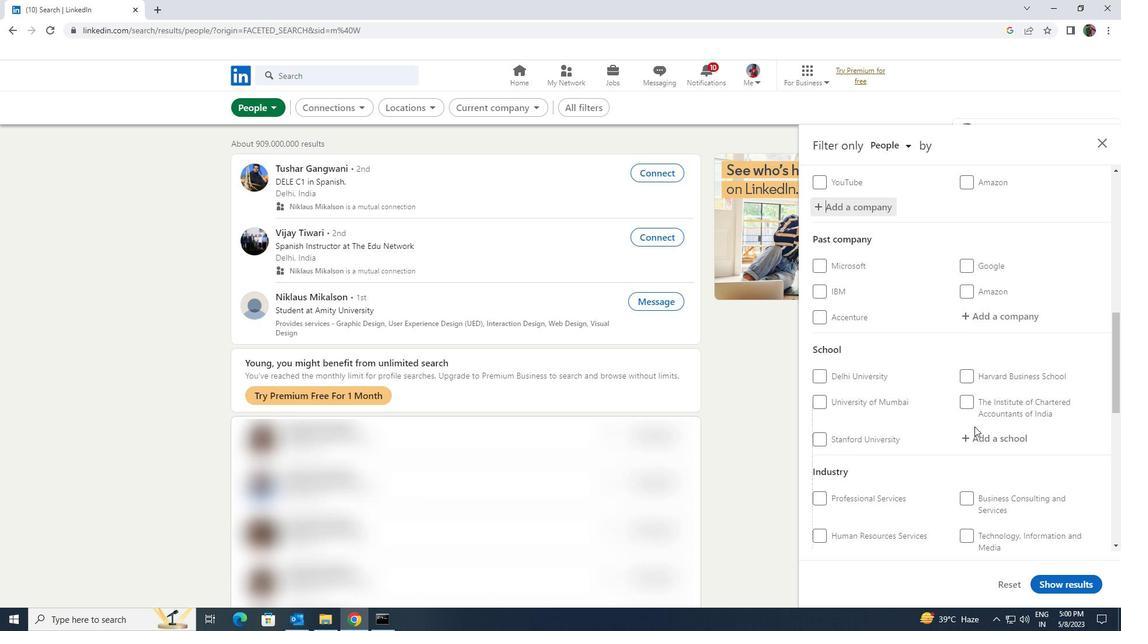 
Action: Mouse pressed left at (975, 432)
Screenshot: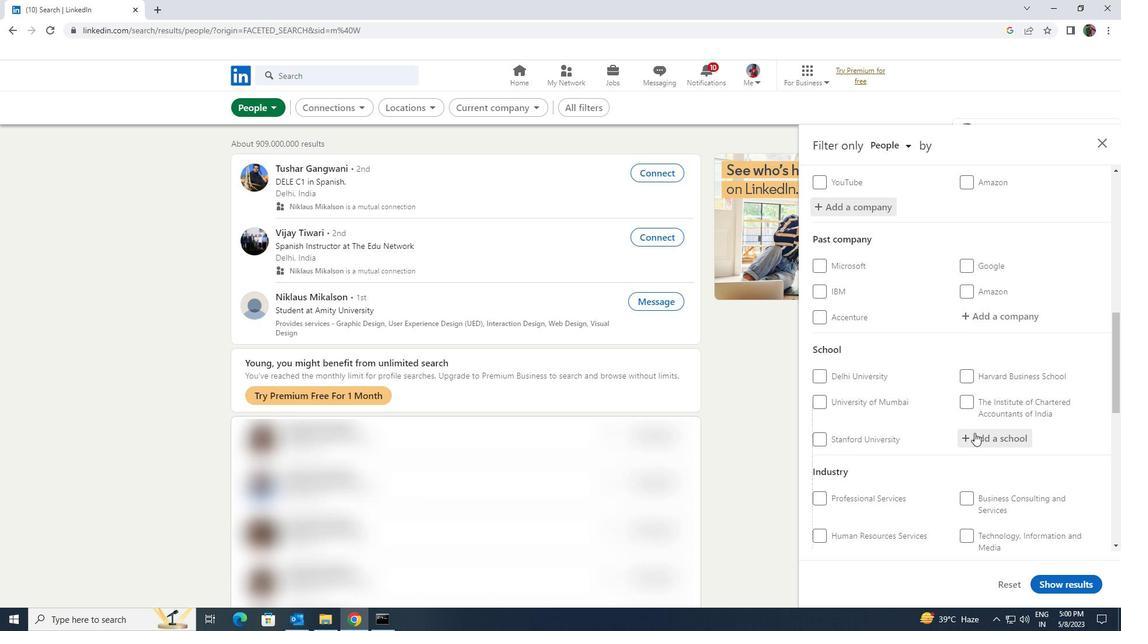 
Action: Mouse moved to (975, 434)
Screenshot: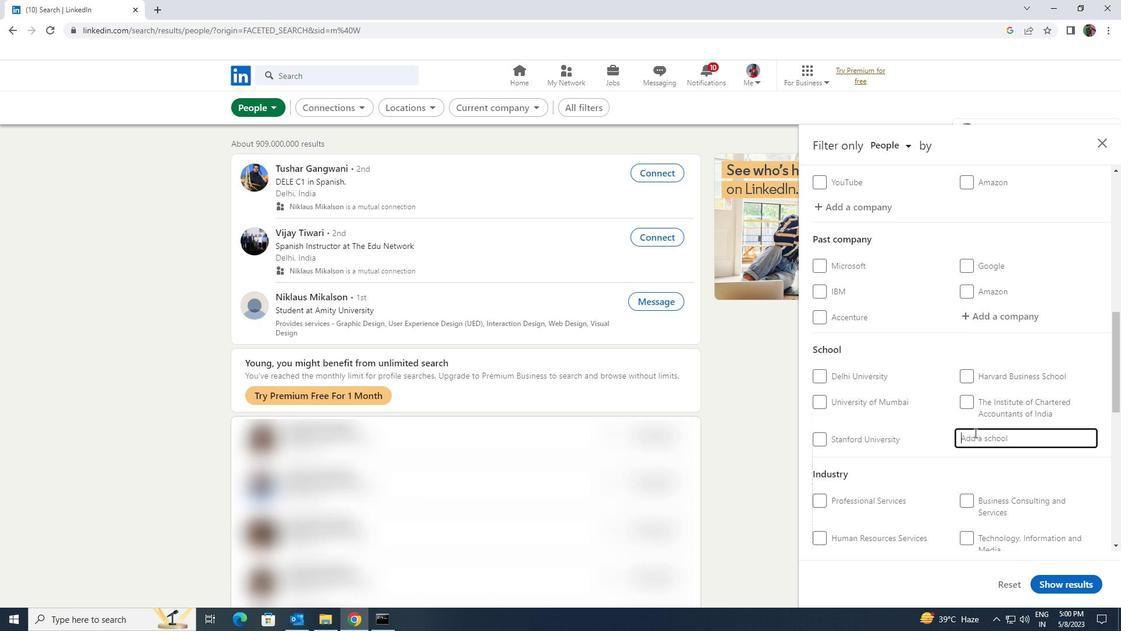 
Action: Key pressed <Key.shift>ST.<Key.space><Key.shift>MARTIN
Screenshot: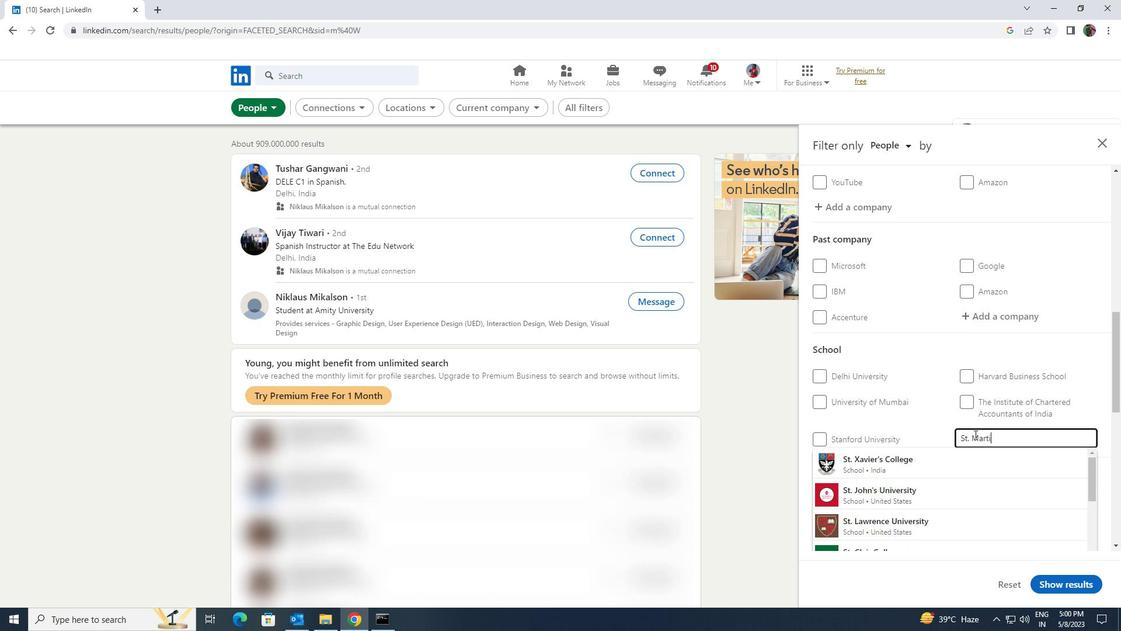 
Action: Mouse moved to (973, 446)
Screenshot: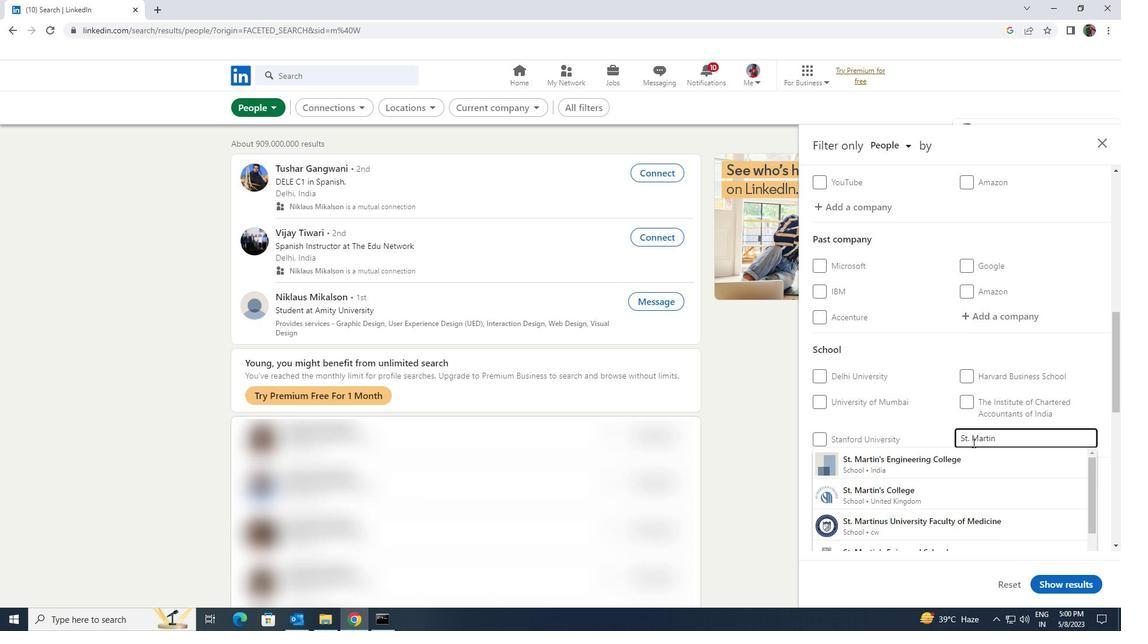 
Action: Mouse pressed left at (973, 446)
Screenshot: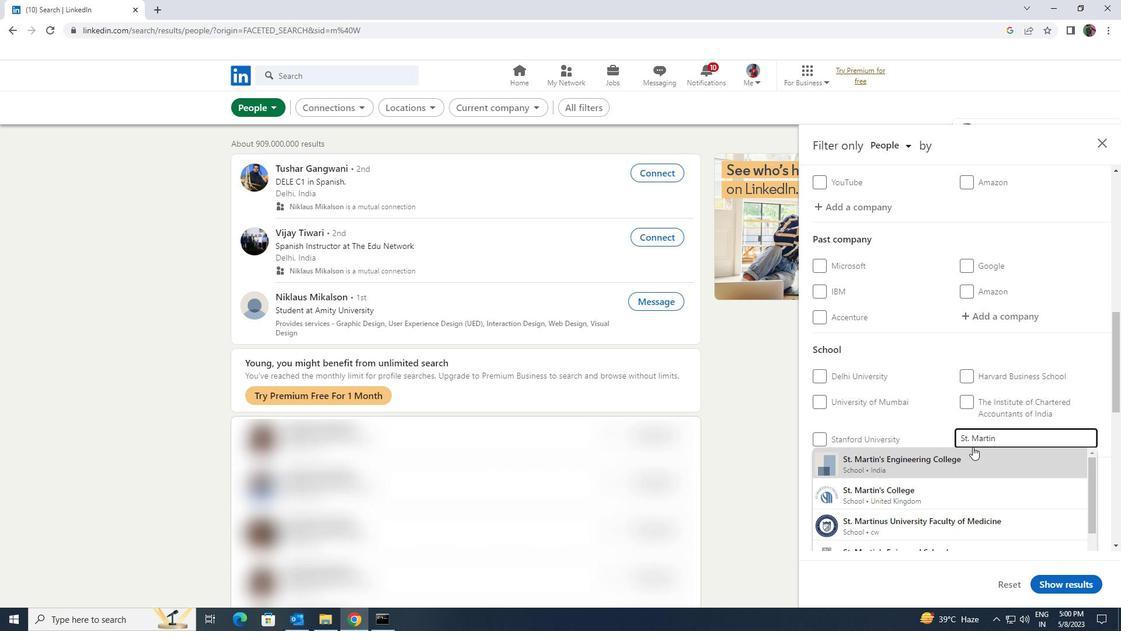 
Action: Mouse scrolled (973, 446) with delta (0, 0)
Screenshot: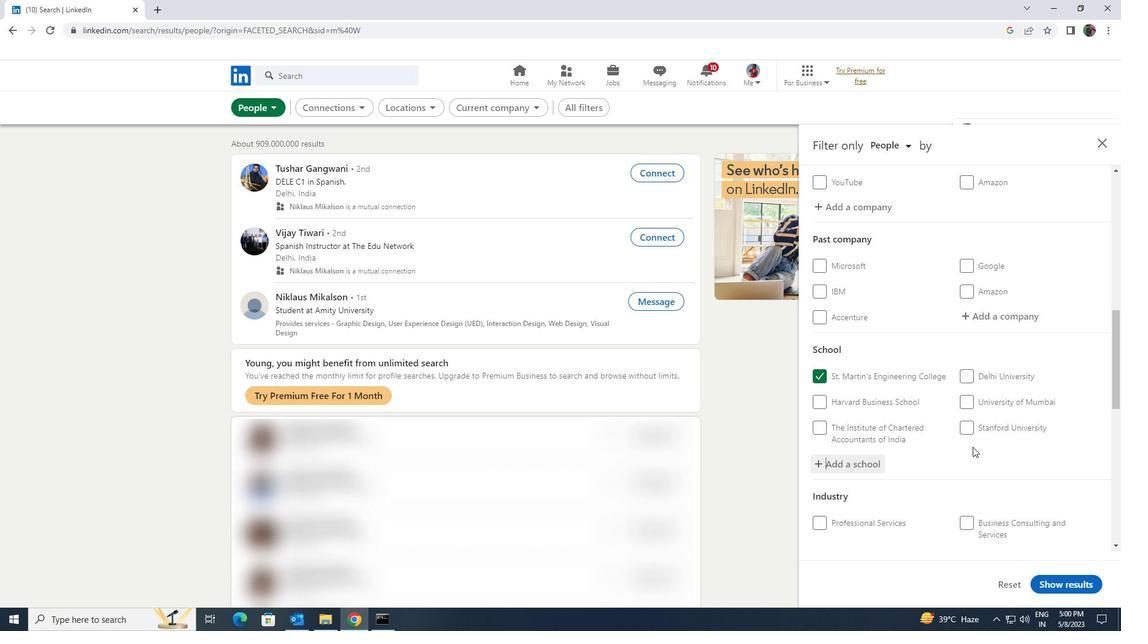 
Action: Mouse scrolled (973, 446) with delta (0, 0)
Screenshot: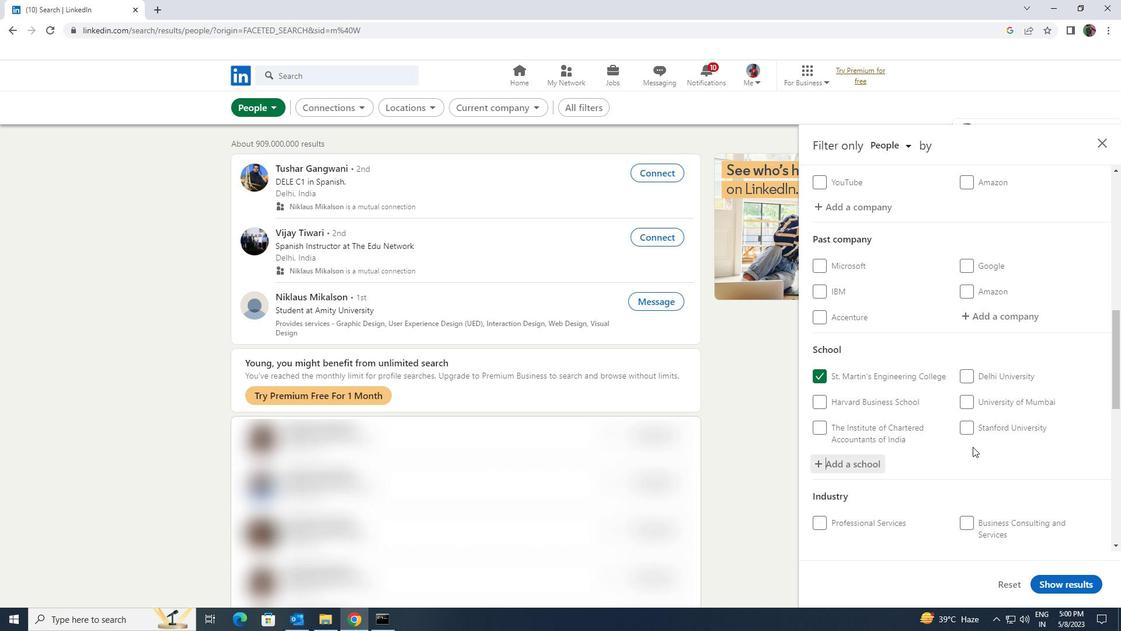 
Action: Mouse scrolled (973, 446) with delta (0, 0)
Screenshot: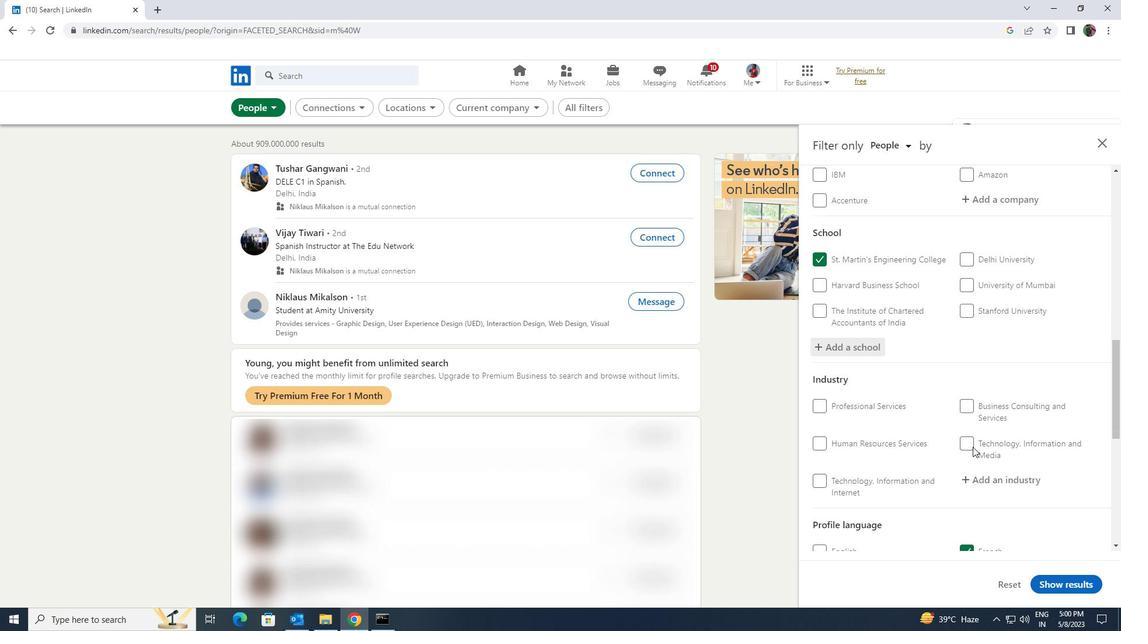 
Action: Mouse moved to (979, 422)
Screenshot: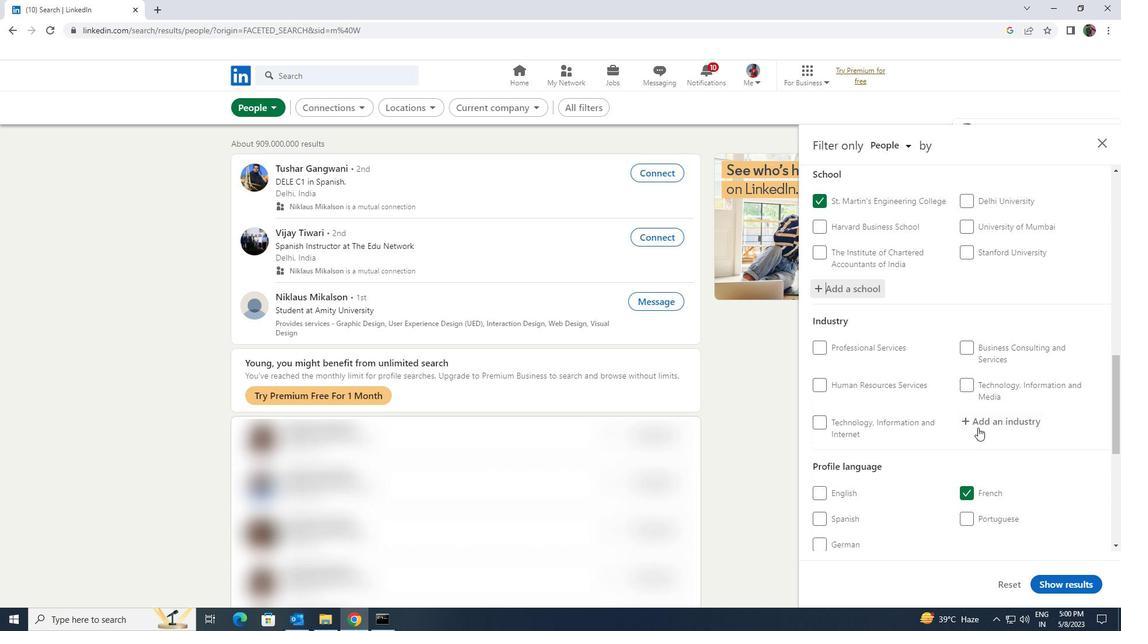 
Action: Mouse pressed left at (979, 422)
Screenshot: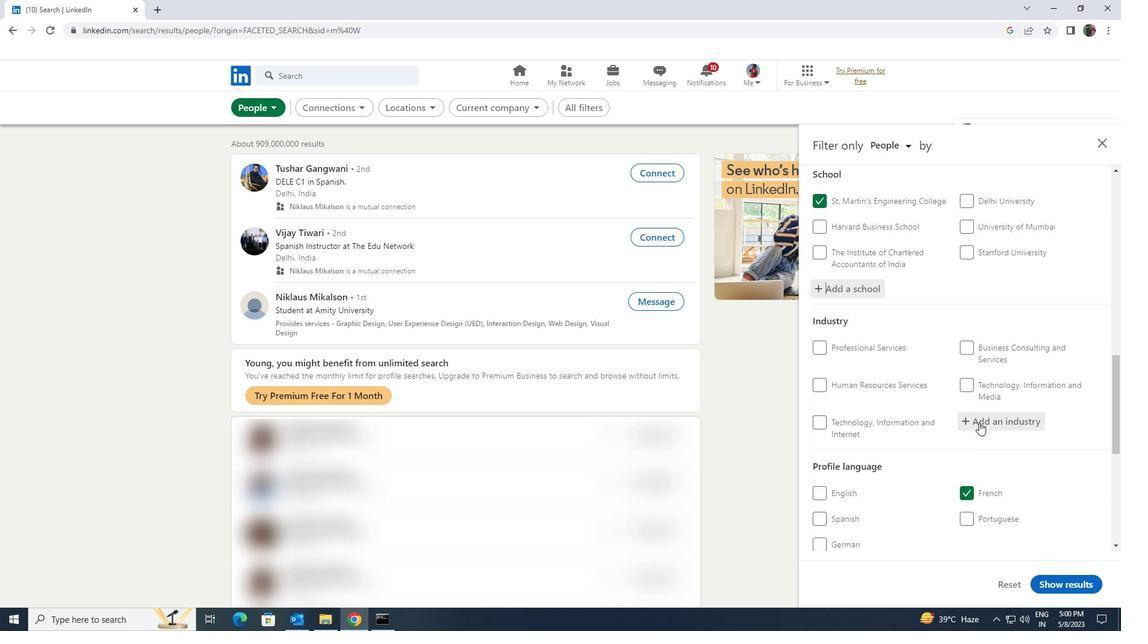 
Action: Key pressed <Key.shift><Key.shift><Key.shift><Key.shift><Key.shift><Key.shift><Key.shift>PUBLIC<Key.space><Key.shift>POLICY
Screenshot: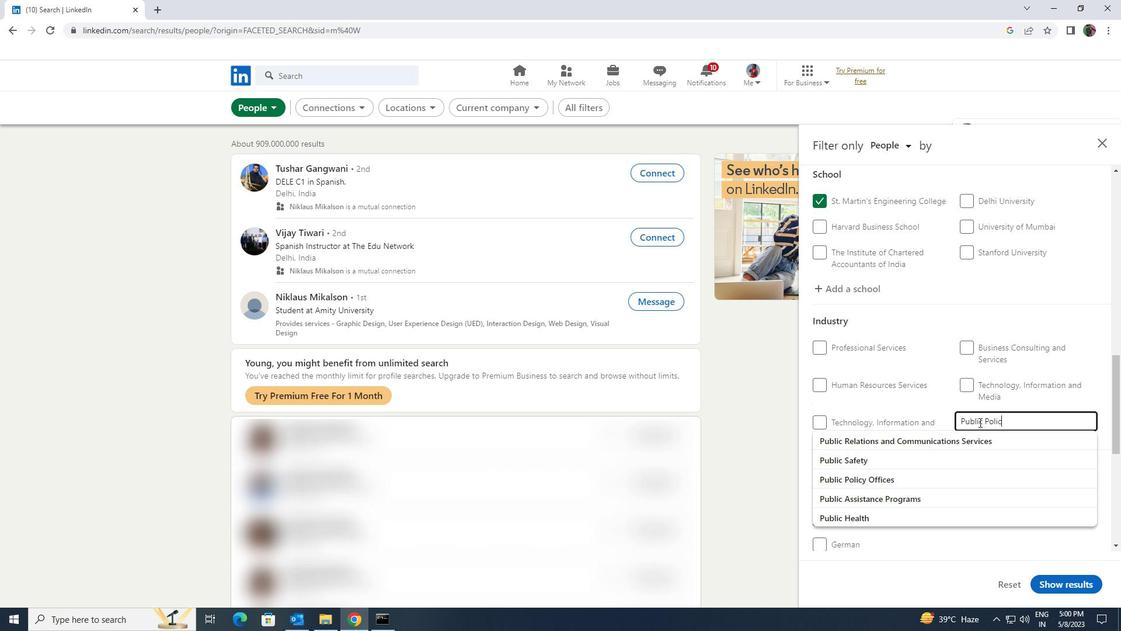 
Action: Mouse moved to (978, 434)
Screenshot: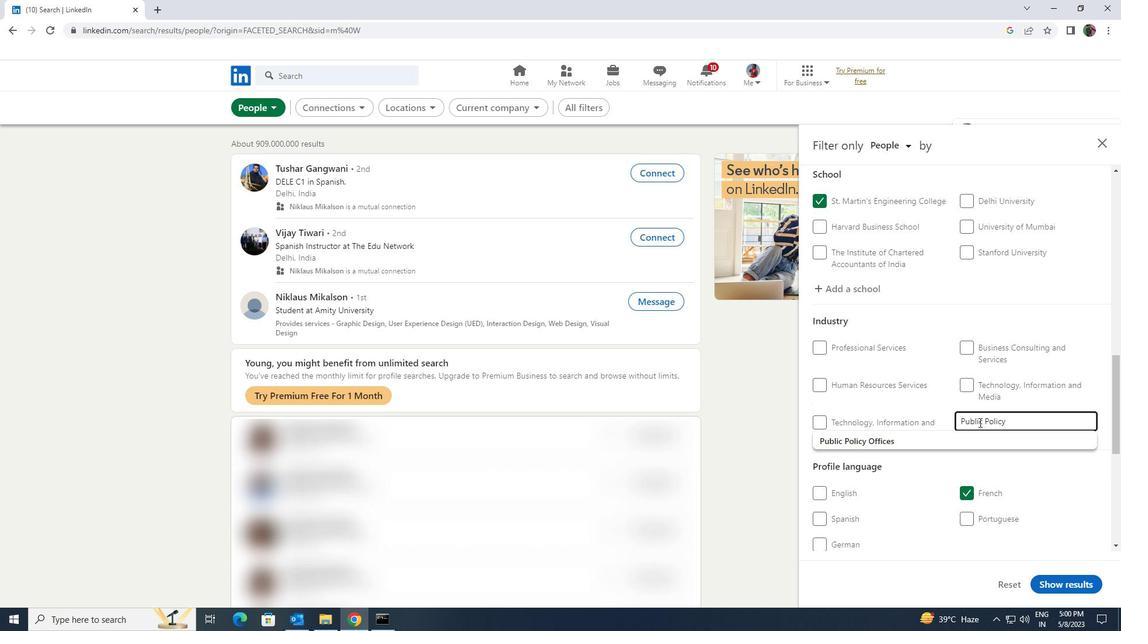 
Action: Mouse pressed left at (978, 434)
Screenshot: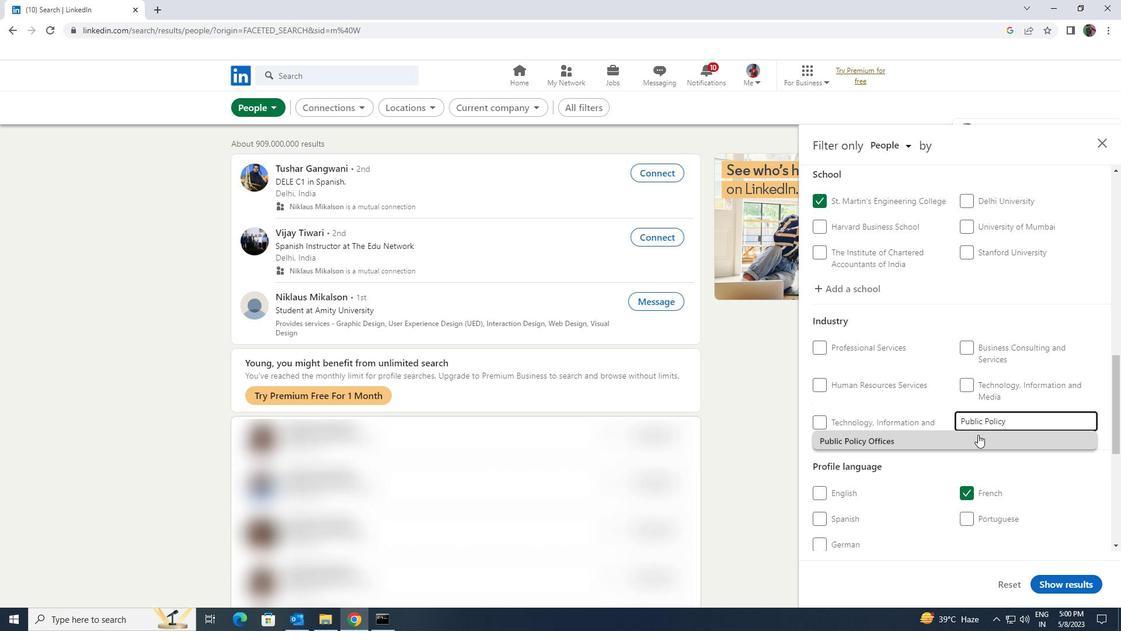 
Action: Mouse scrolled (978, 434) with delta (0, 0)
Screenshot: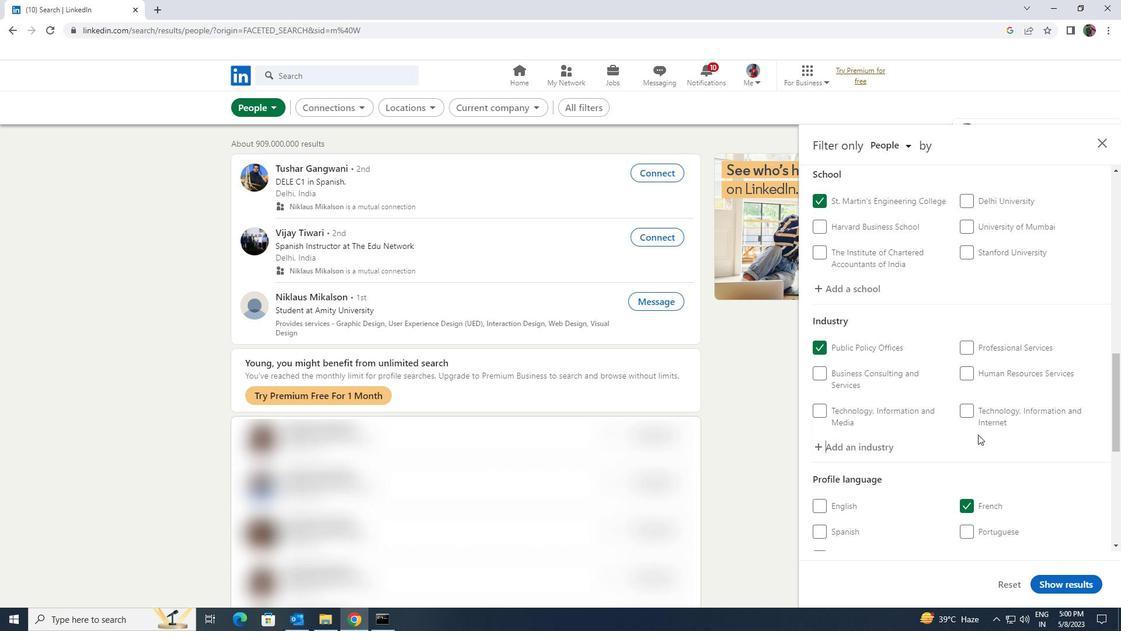 
Action: Mouse scrolled (978, 434) with delta (0, 0)
Screenshot: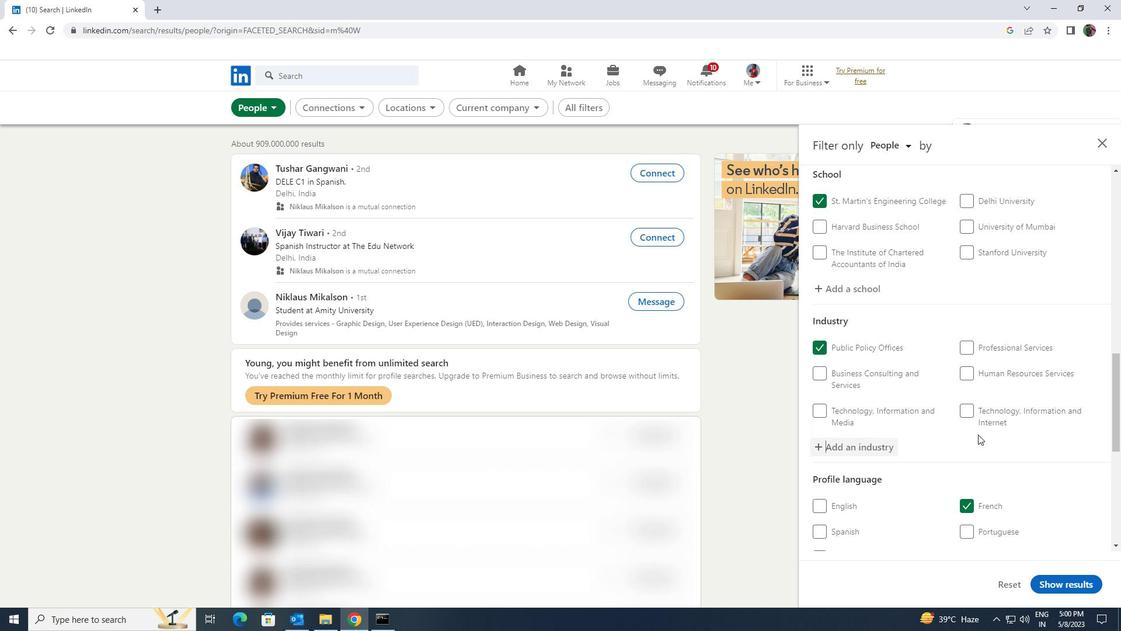 
Action: Mouse scrolled (978, 434) with delta (0, 0)
Screenshot: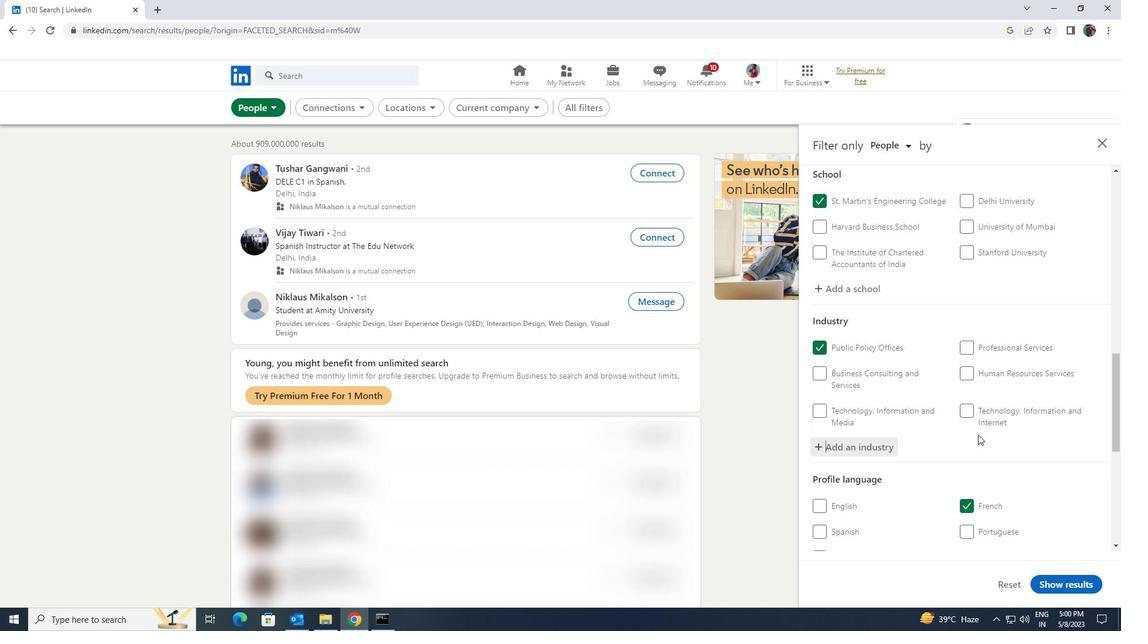 
Action: Mouse moved to (978, 435)
Screenshot: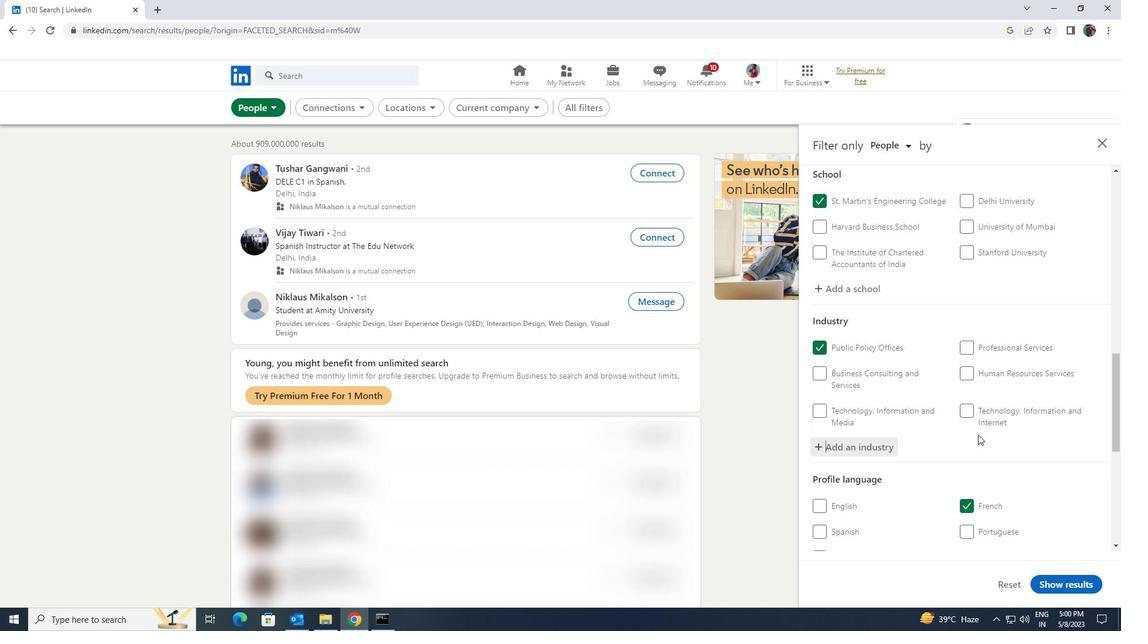 
Action: Mouse scrolled (978, 434) with delta (0, 0)
Screenshot: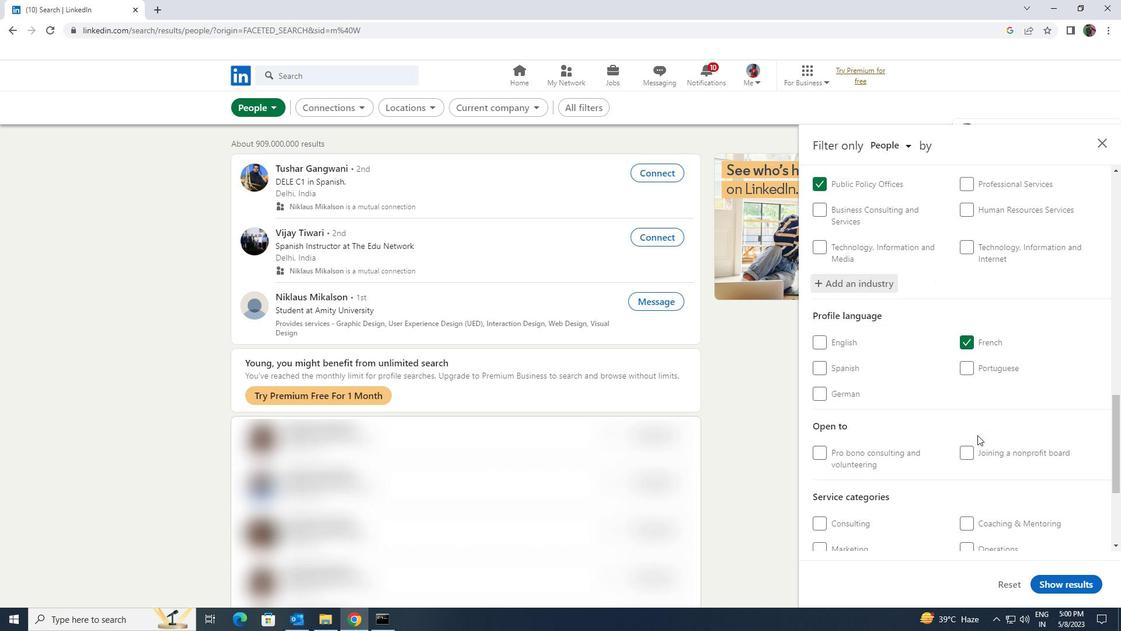
Action: Mouse scrolled (978, 434) with delta (0, 0)
Screenshot: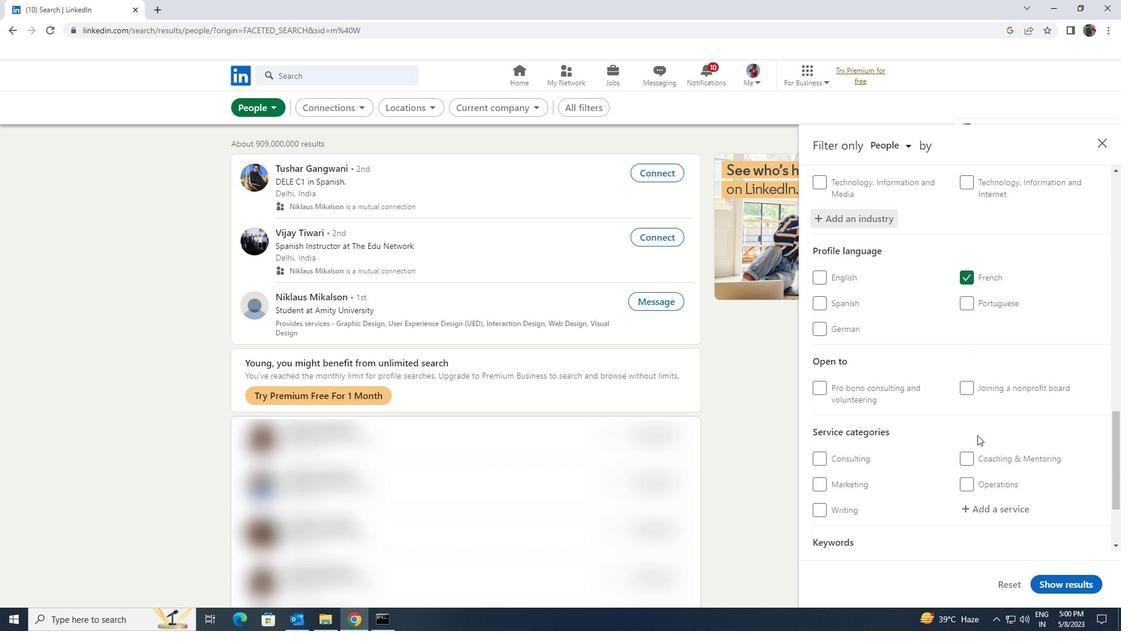 
Action: Mouse moved to (978, 442)
Screenshot: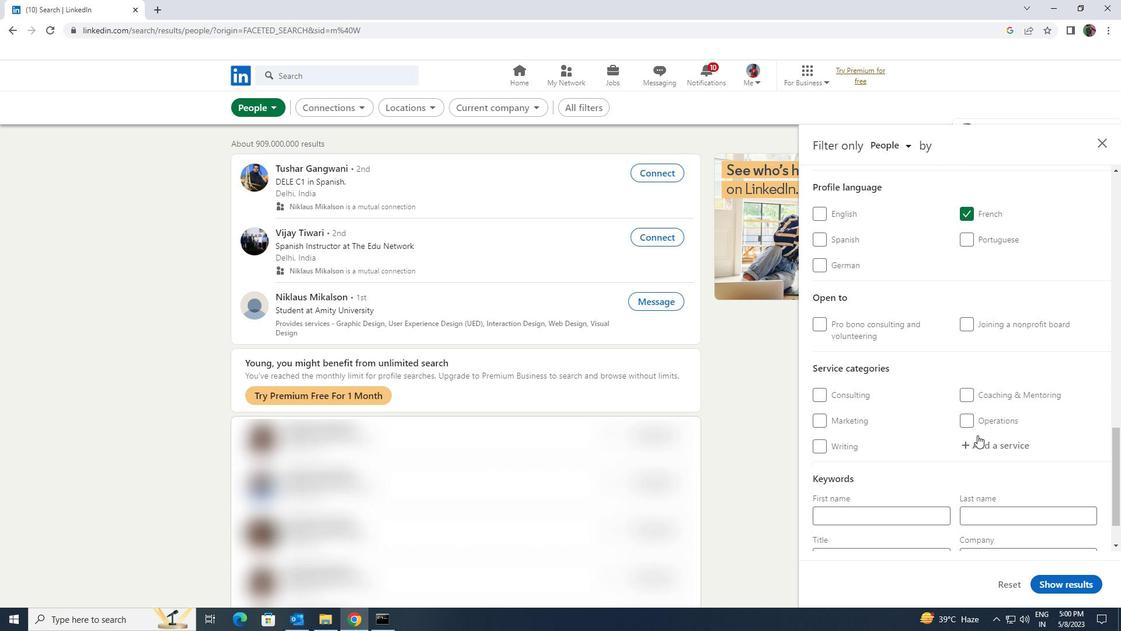 
Action: Mouse pressed left at (978, 442)
Screenshot: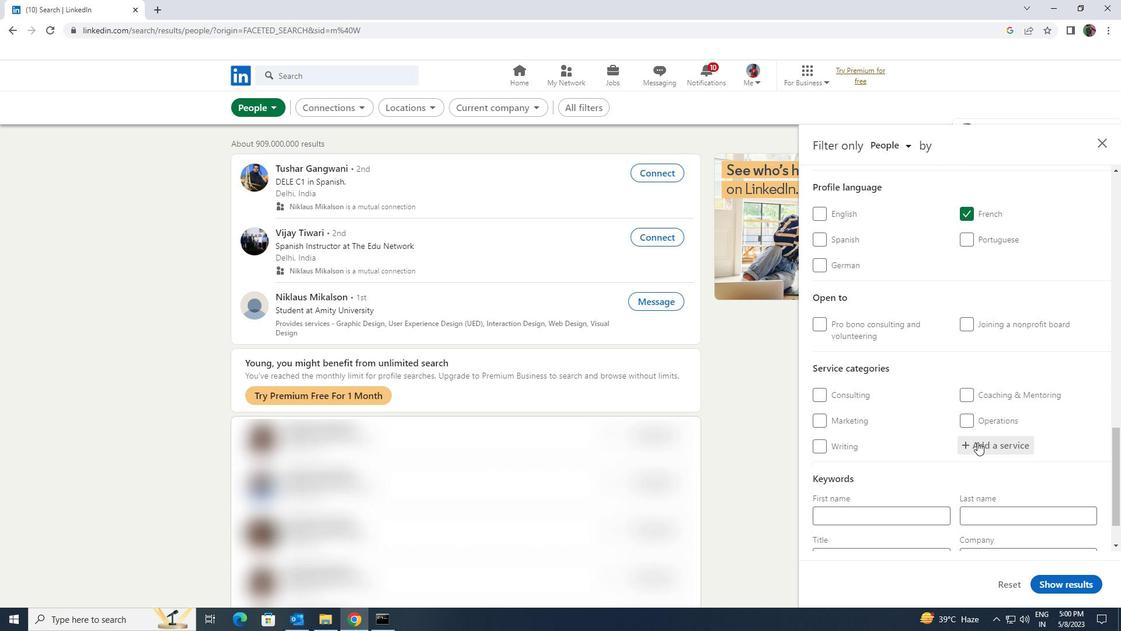 
Action: Mouse moved to (975, 442)
Screenshot: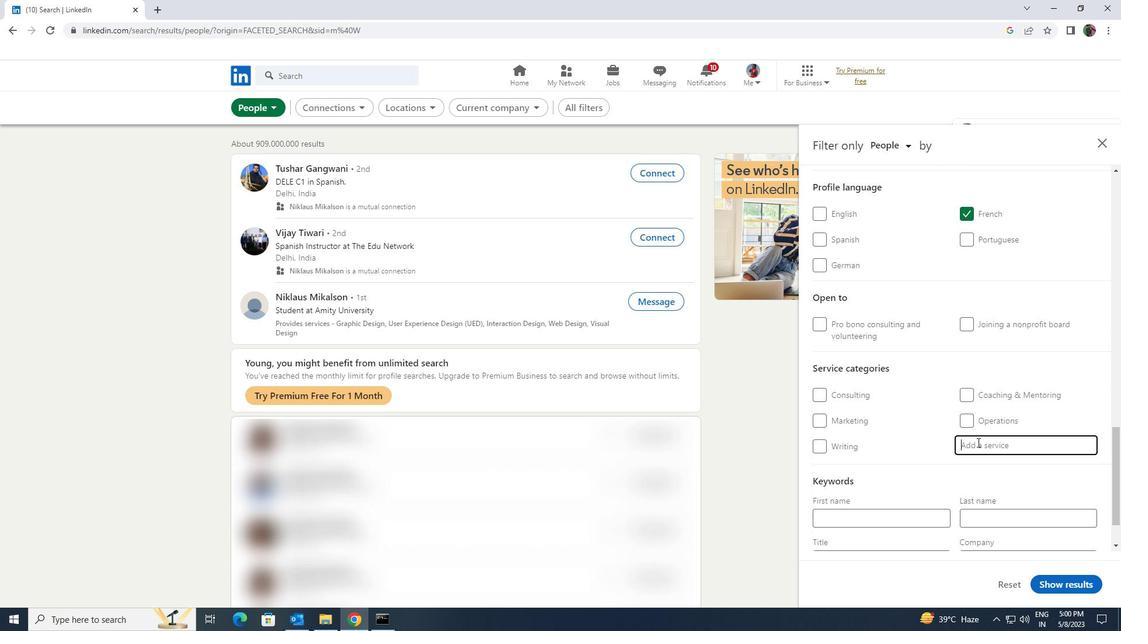
Action: Key pressed <Key.shift><Key.shift><Key.shift><Key.shift><Key.shift><Key.shift><Key.shift><Key.shift><Key.shift><Key.shift><Key.shift><Key.shift><Key.shift><Key.shift><Key.shift><Key.shift><Key.shift><Key.shift><Key.shift><Key.shift>HR<Key.space><Key.shift>CON
Screenshot: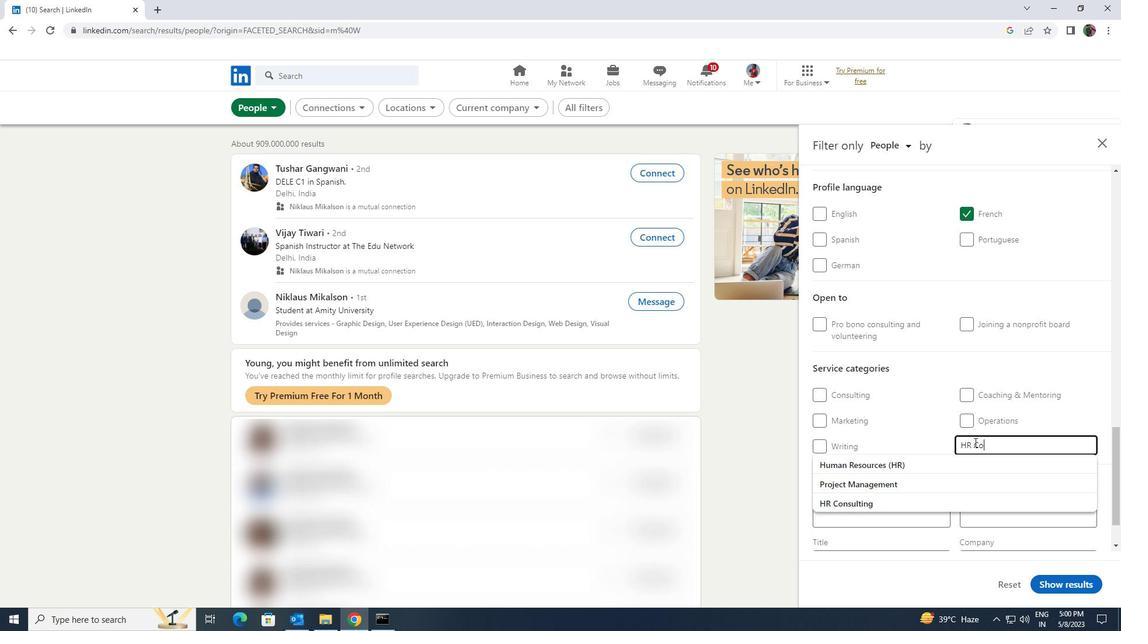 
Action: Mouse moved to (960, 458)
Screenshot: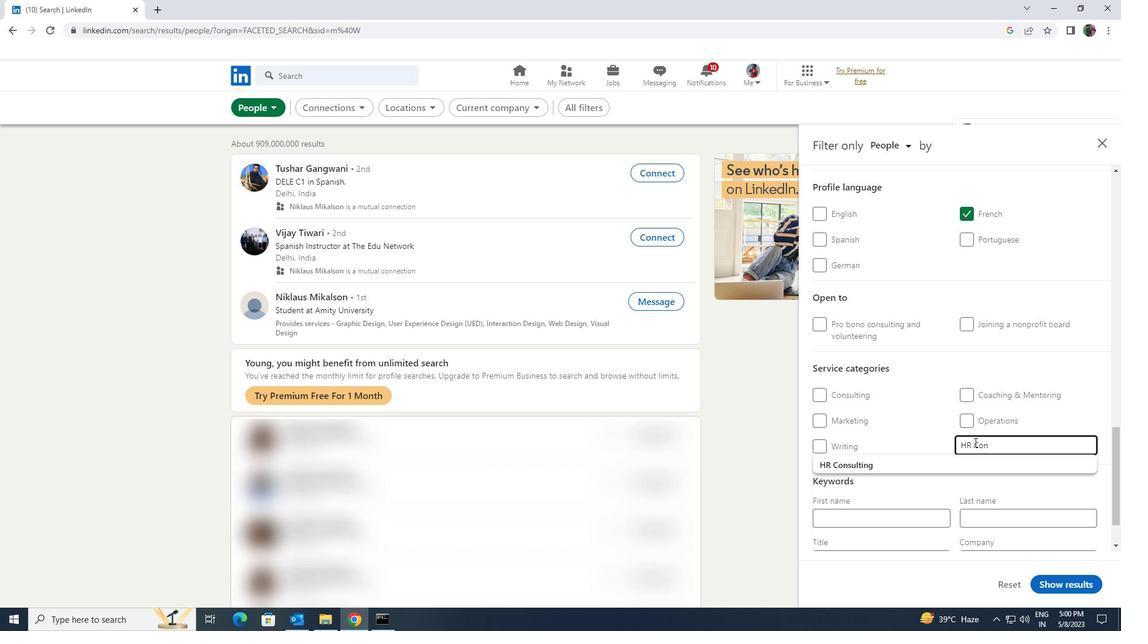 
Action: Mouse pressed left at (960, 458)
Screenshot: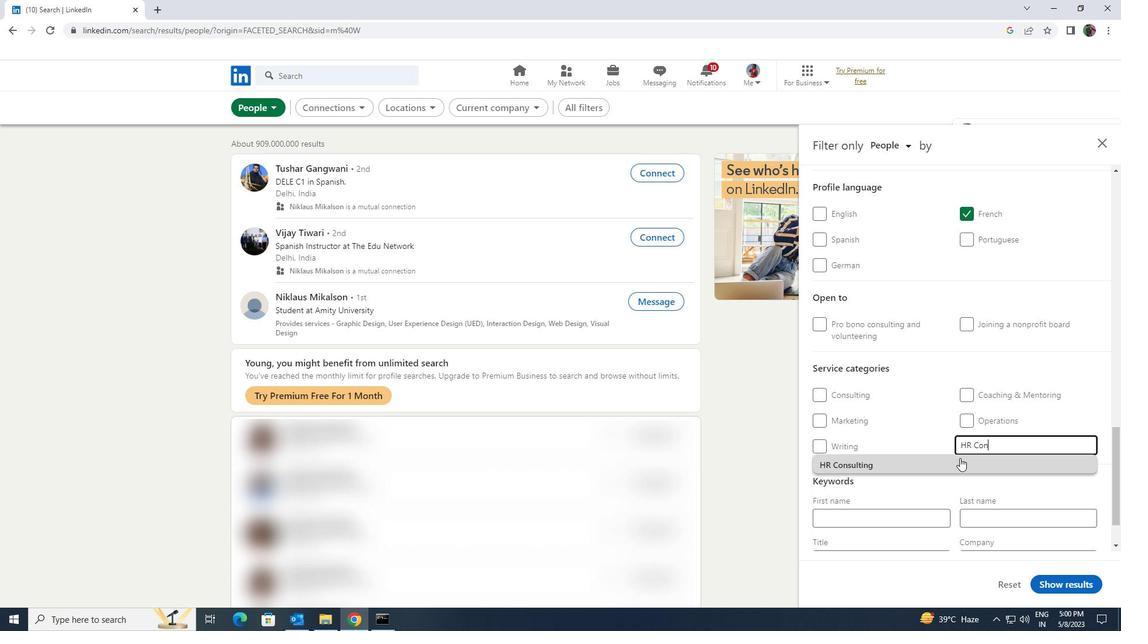 
Action: Mouse scrolled (960, 457) with delta (0, 0)
Screenshot: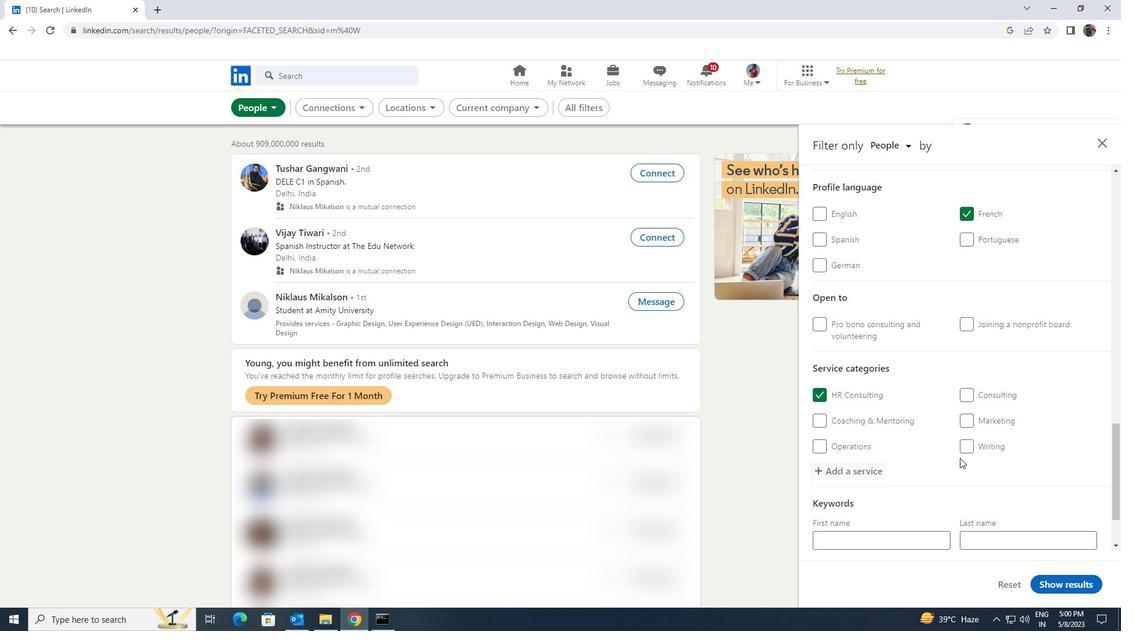 
Action: Mouse scrolled (960, 457) with delta (0, 0)
Screenshot: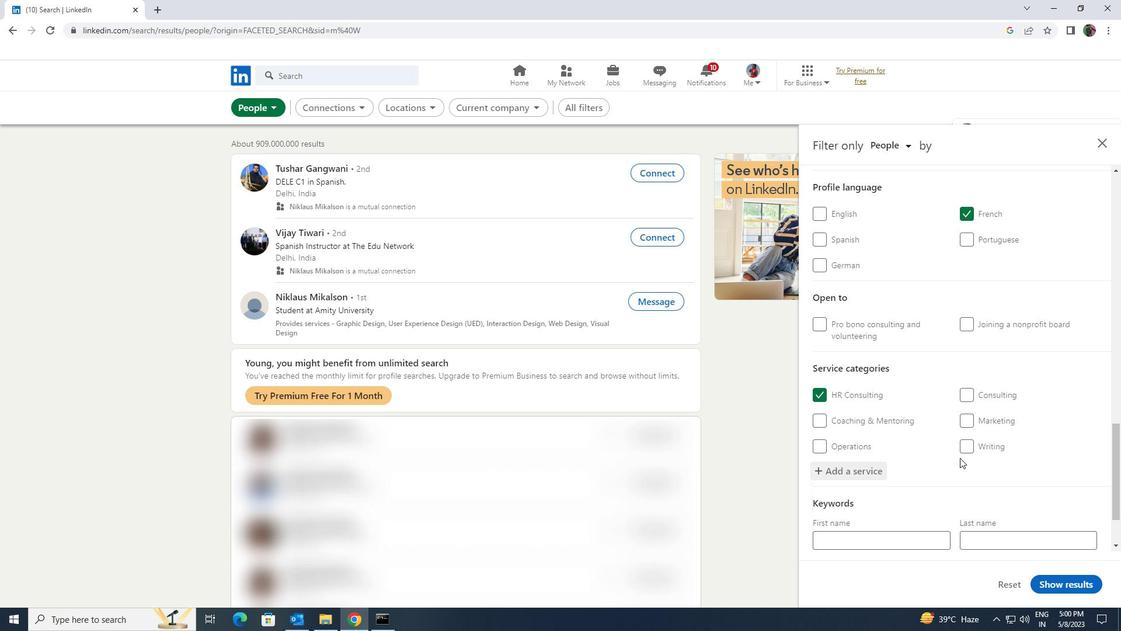 
Action: Mouse moved to (958, 455)
Screenshot: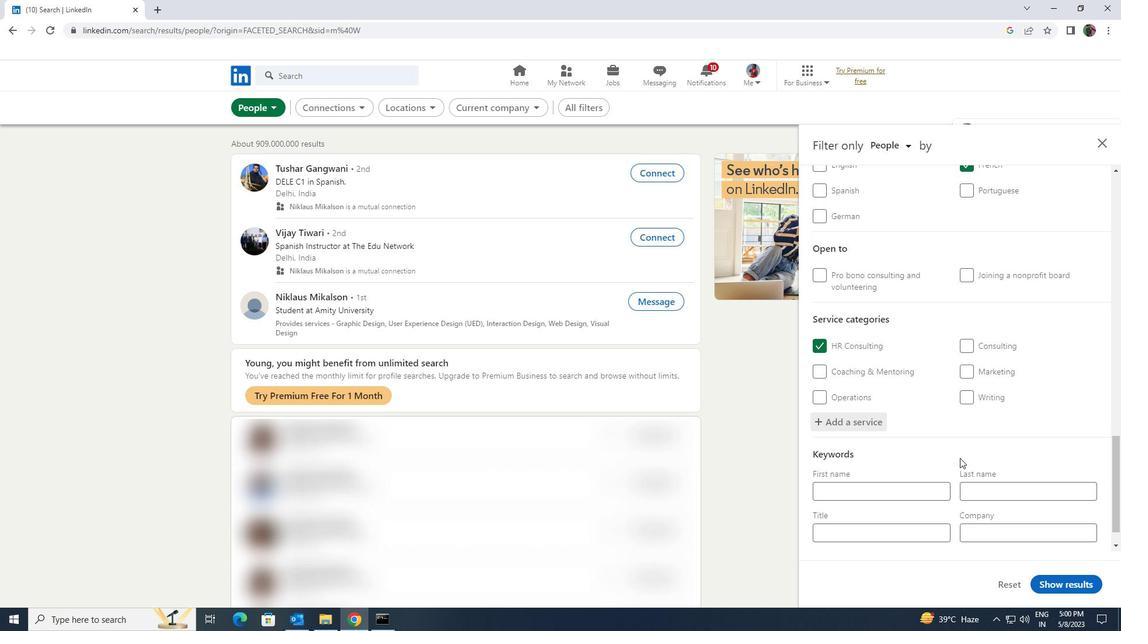 
Action: Mouse scrolled (958, 454) with delta (0, 0)
Screenshot: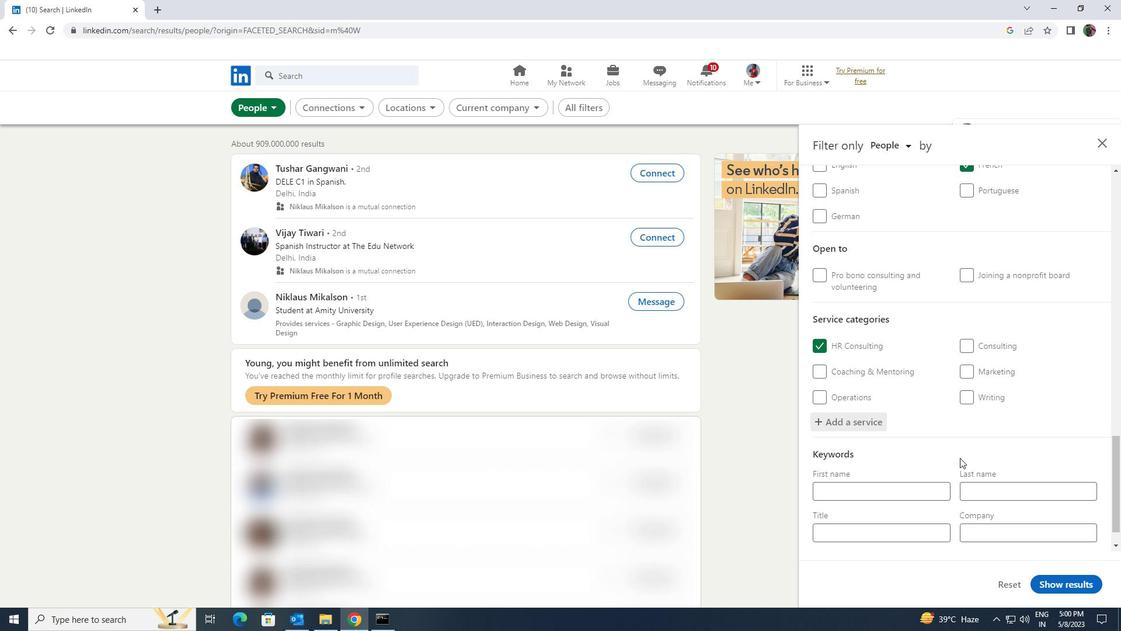 
Action: Mouse scrolled (958, 454) with delta (0, 0)
Screenshot: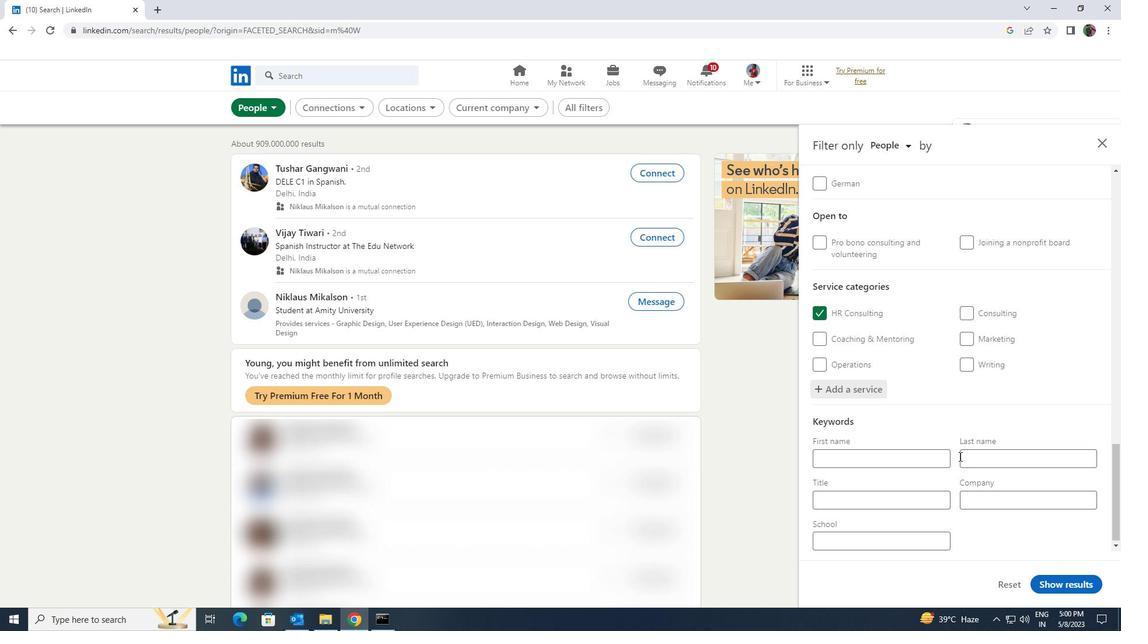 
Action: Mouse scrolled (958, 454) with delta (0, 0)
Screenshot: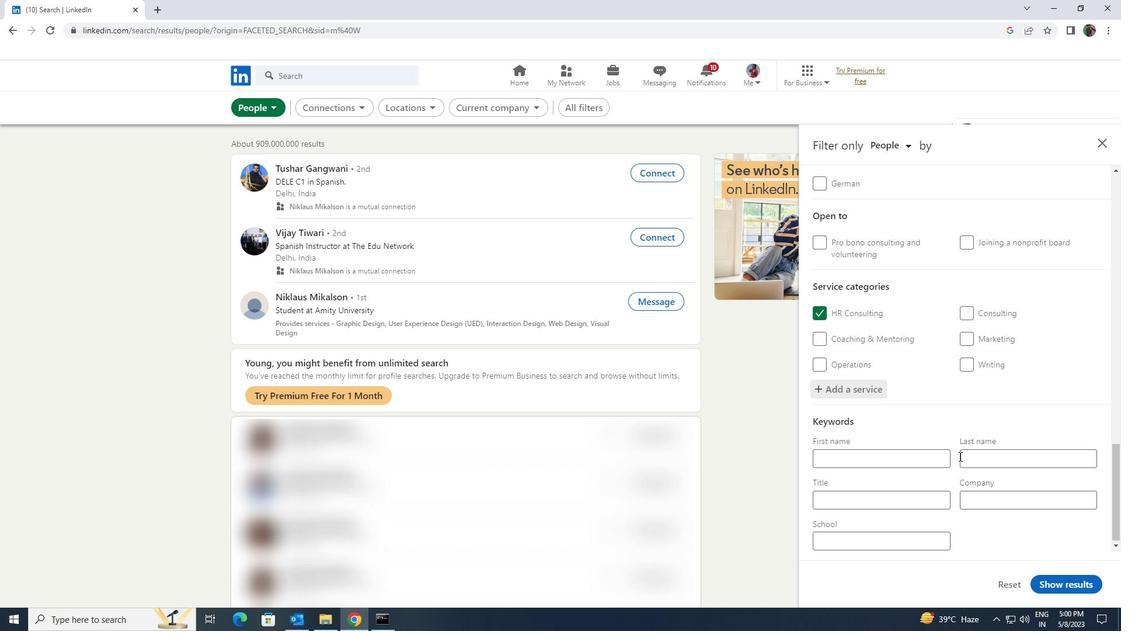 
Action: Mouse moved to (930, 500)
Screenshot: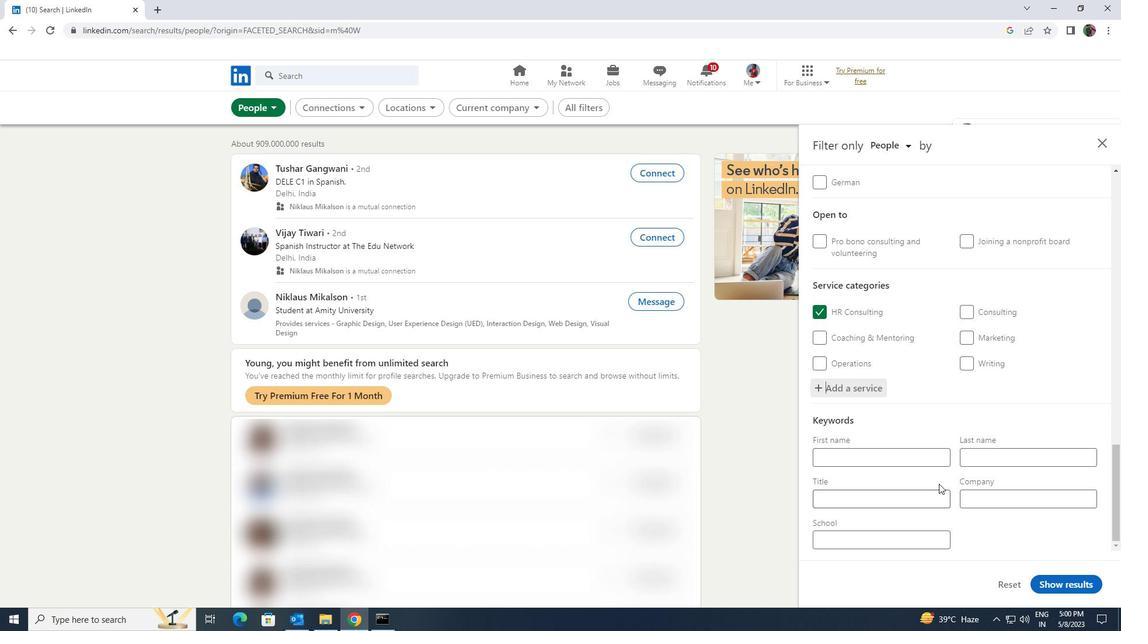 
Action: Mouse pressed left at (930, 500)
Screenshot: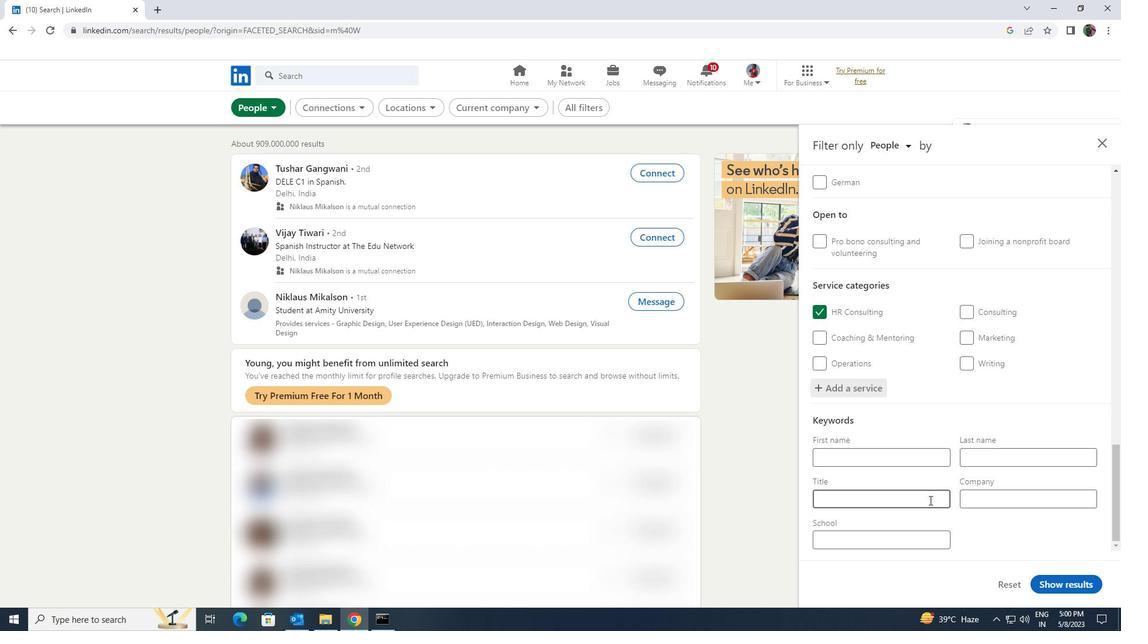 
Action: Mouse moved to (929, 500)
Screenshot: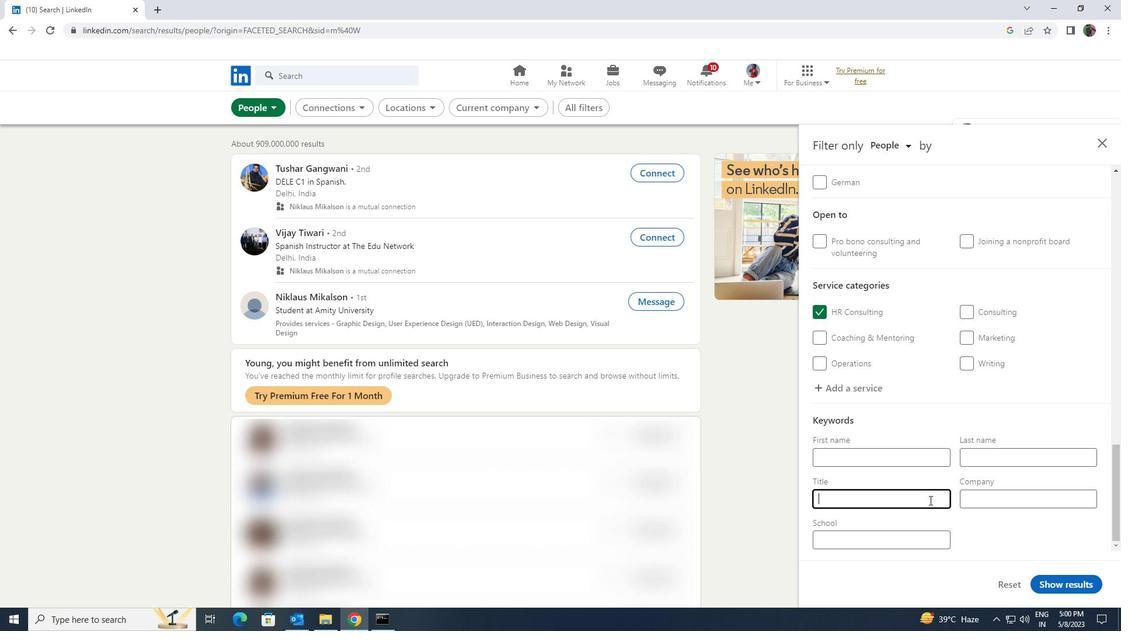 
Action: Key pressed <Key.shift>PLUMBER
Screenshot: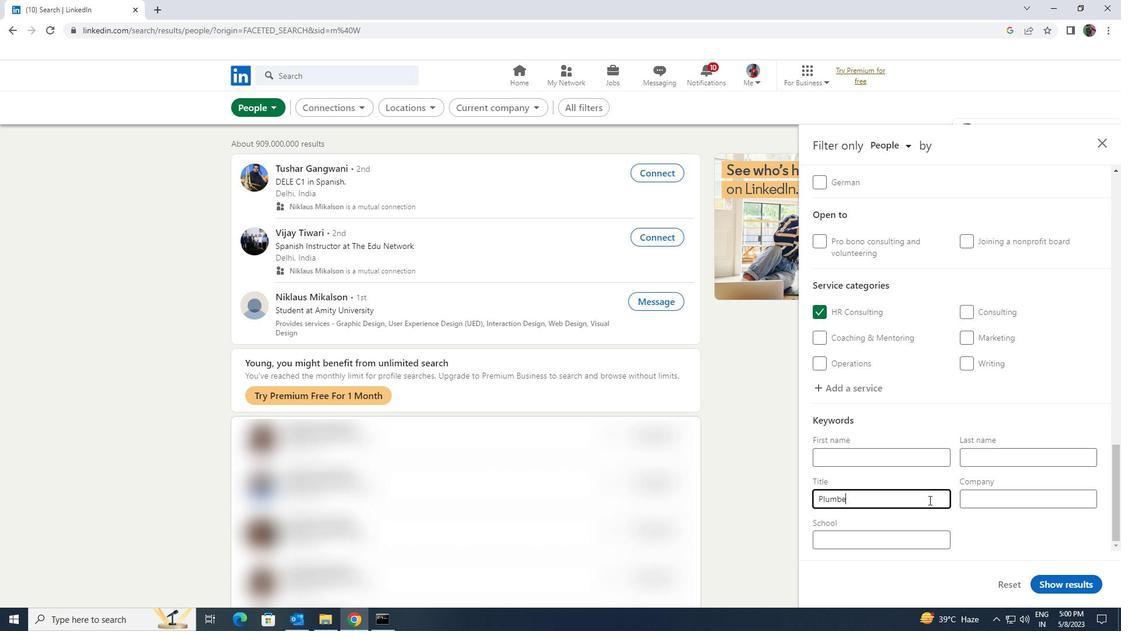 
Action: Mouse moved to (1046, 585)
Screenshot: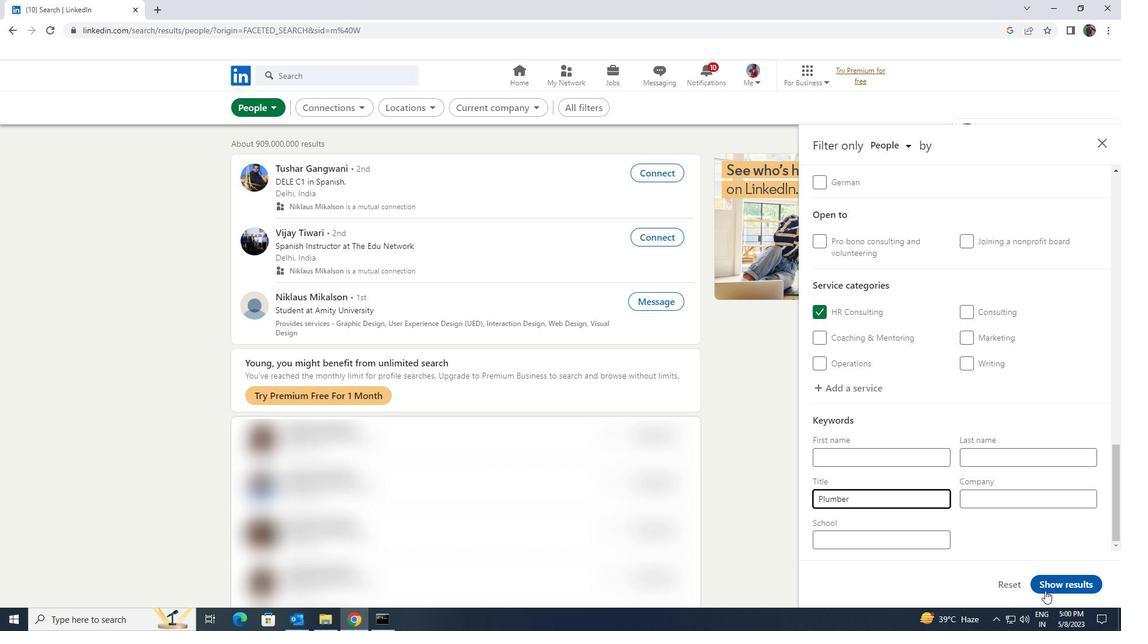 
Action: Mouse pressed left at (1046, 585)
Screenshot: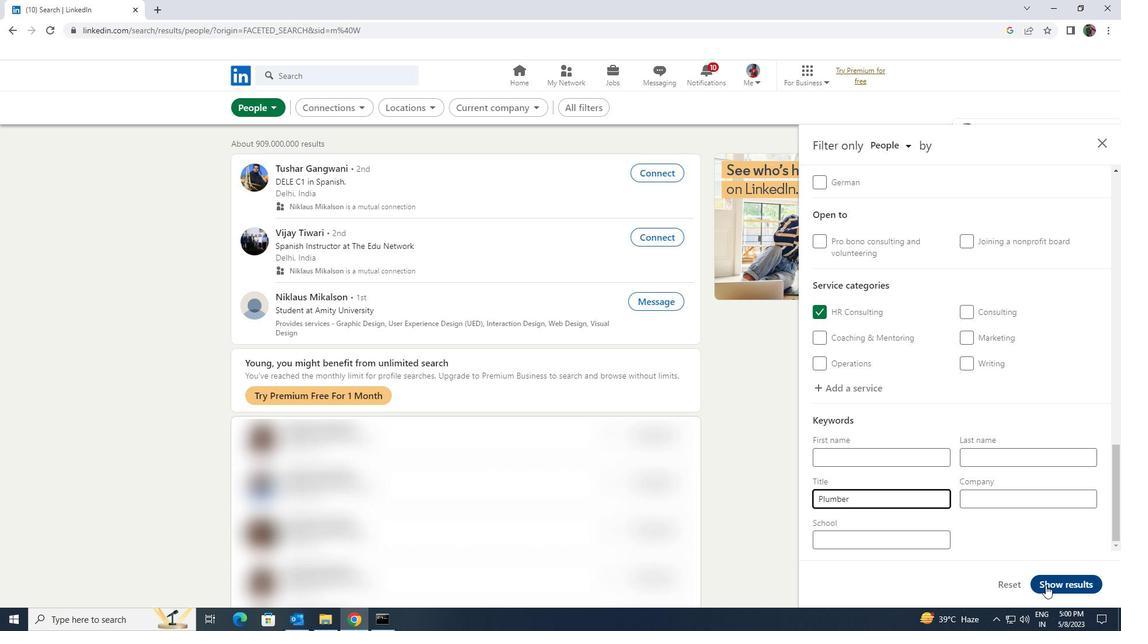 
